 Task: Add the "Search input" component in the site builder.
Action: Mouse moved to (1082, 79)
Screenshot: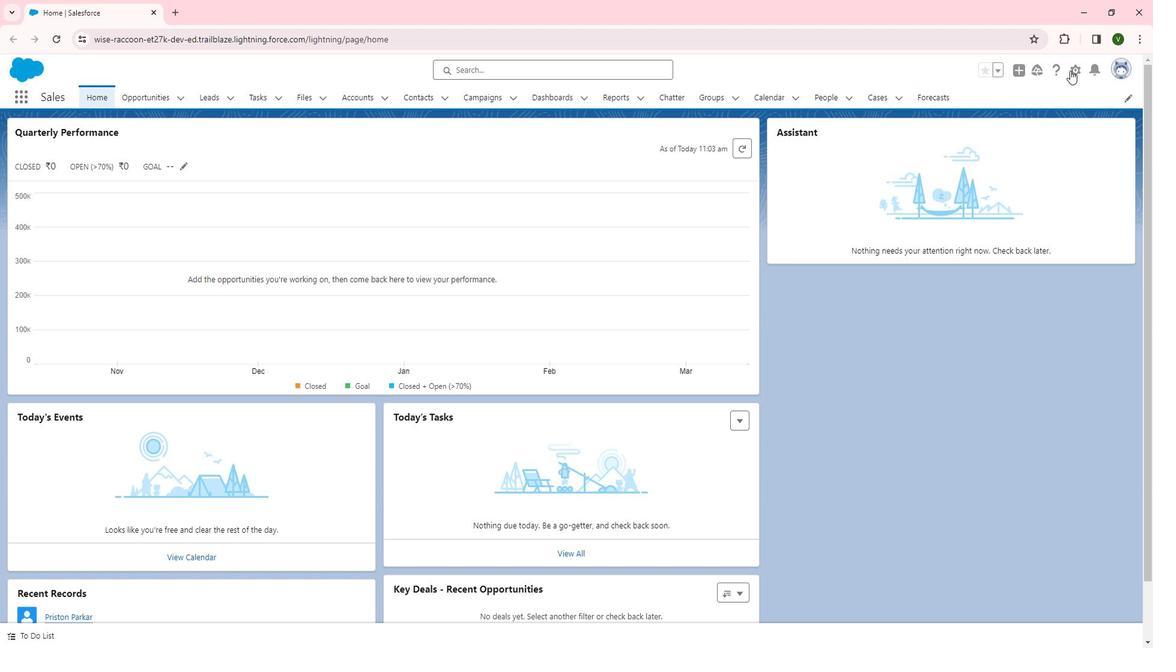 
Action: Mouse pressed left at (1082, 79)
Screenshot: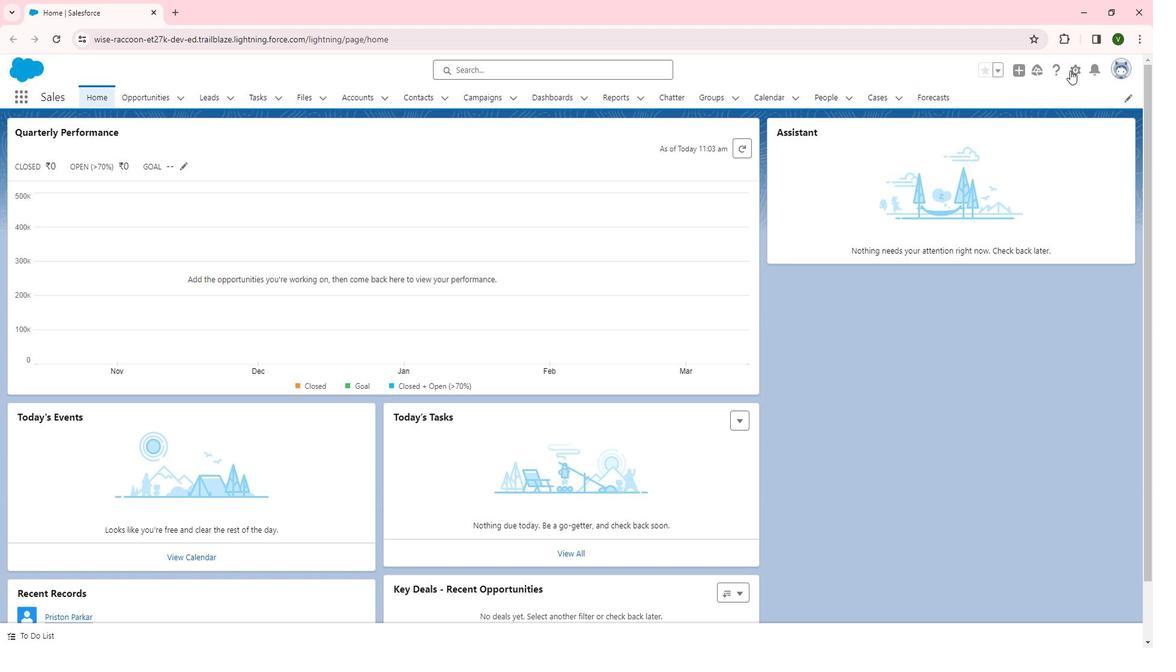 
Action: Mouse moved to (1053, 113)
Screenshot: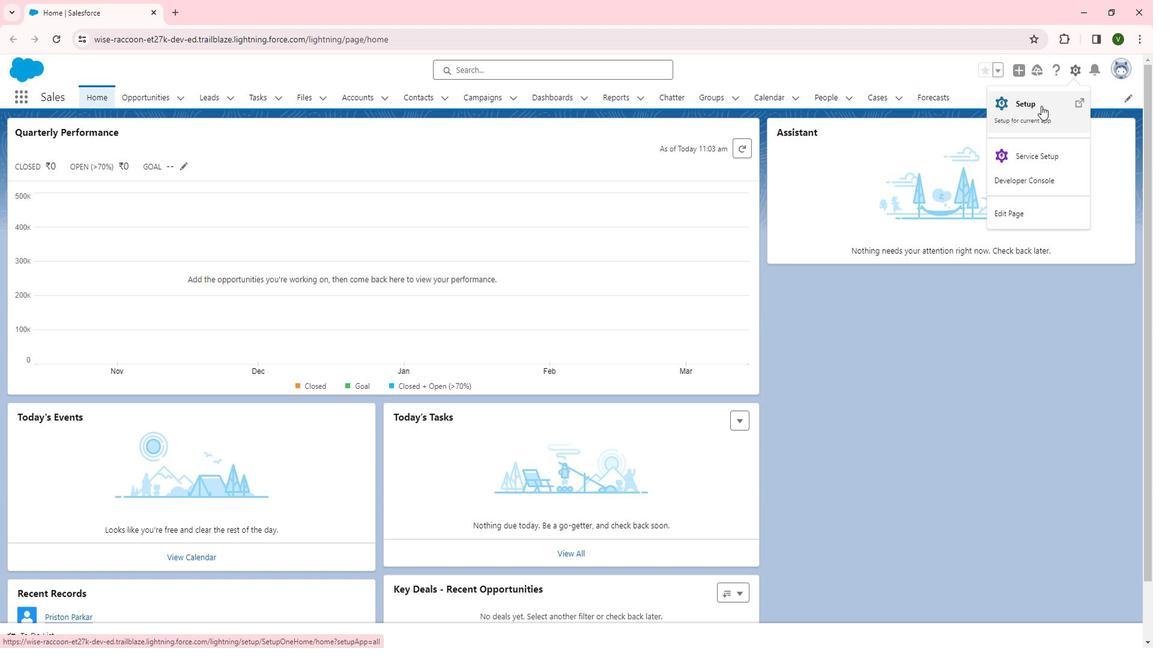 
Action: Mouse pressed left at (1053, 113)
Screenshot: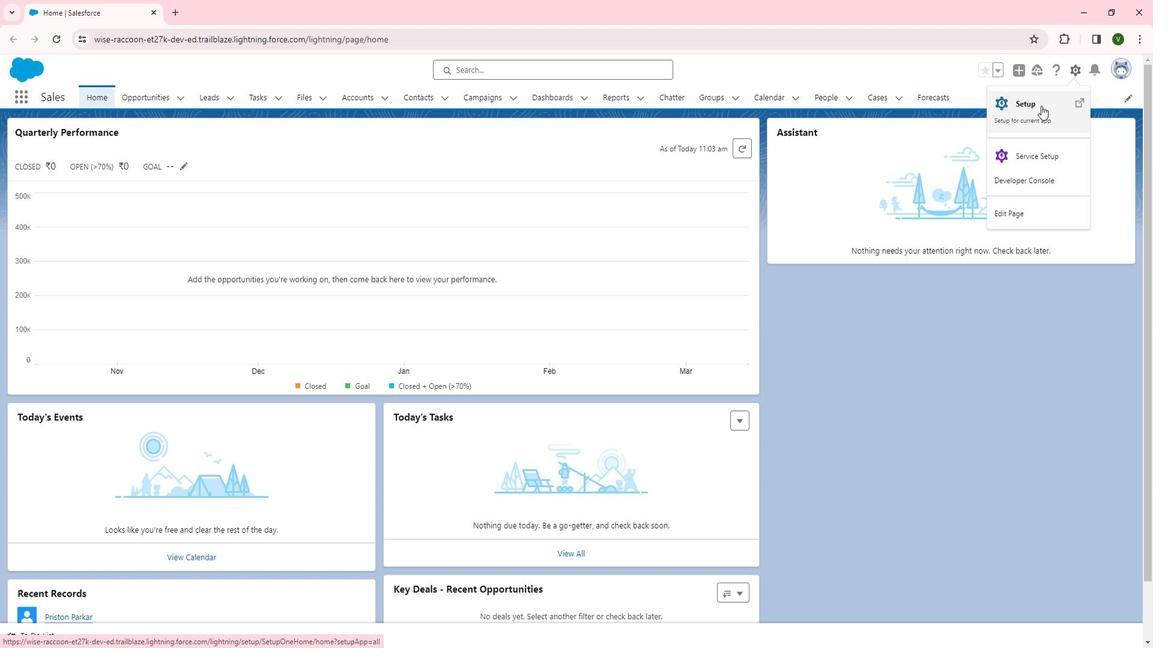 
Action: Mouse moved to (37, 465)
Screenshot: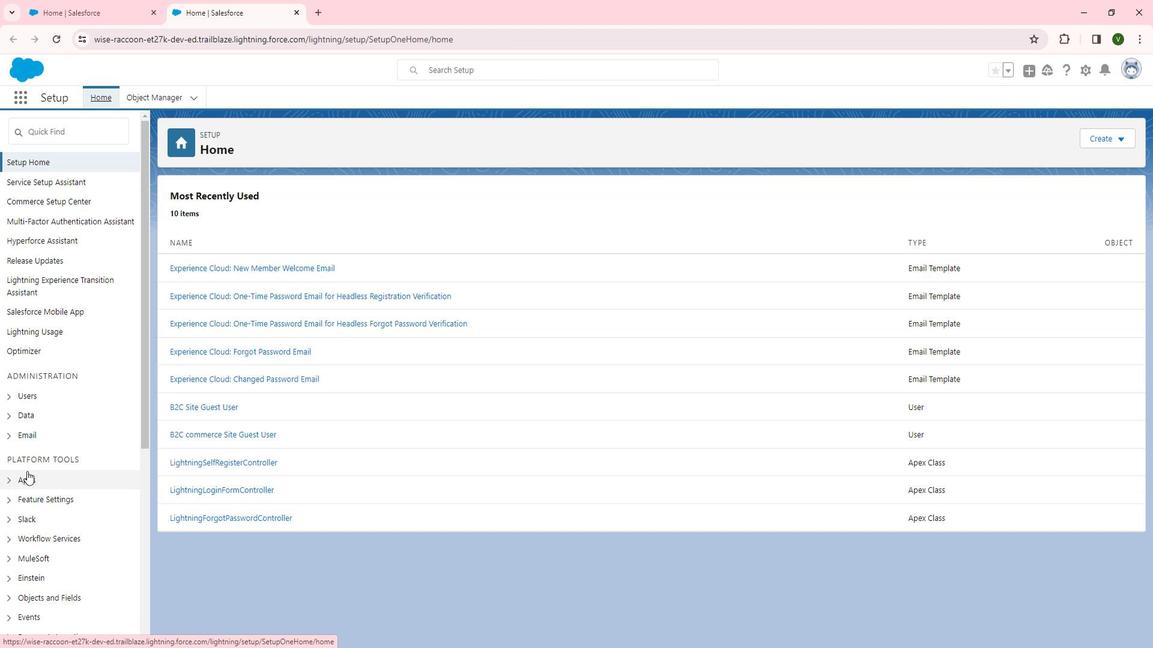 
Action: Mouse scrolled (37, 465) with delta (0, 0)
Screenshot: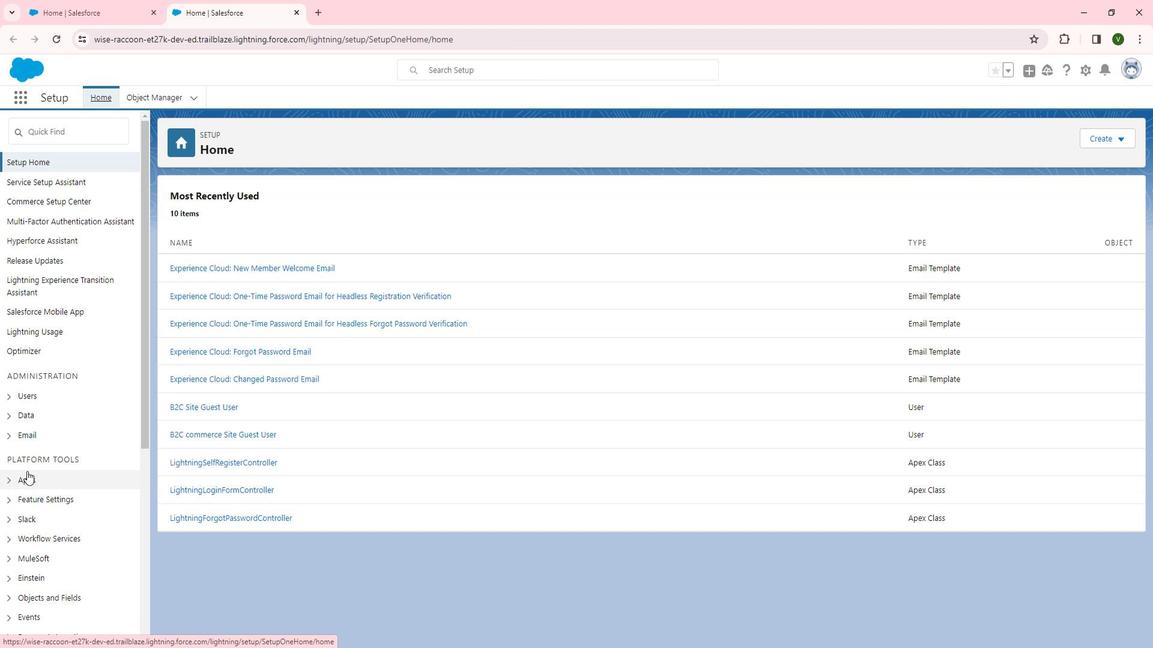 
Action: Mouse moved to (39, 465)
Screenshot: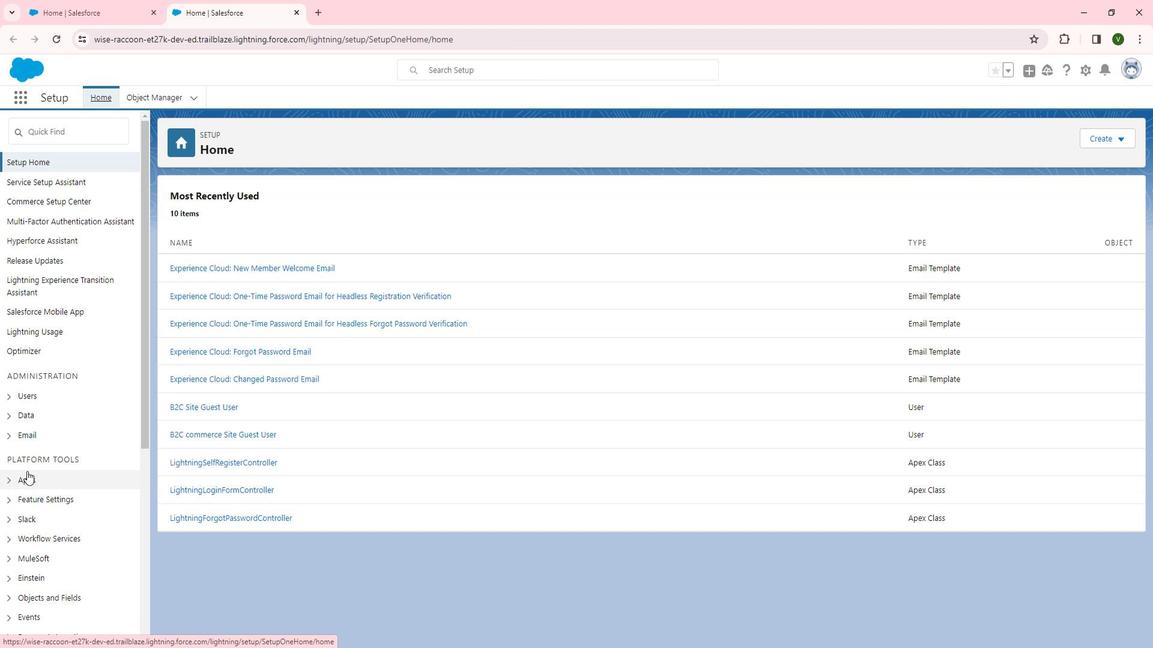 
Action: Mouse scrolled (39, 465) with delta (0, 0)
Screenshot: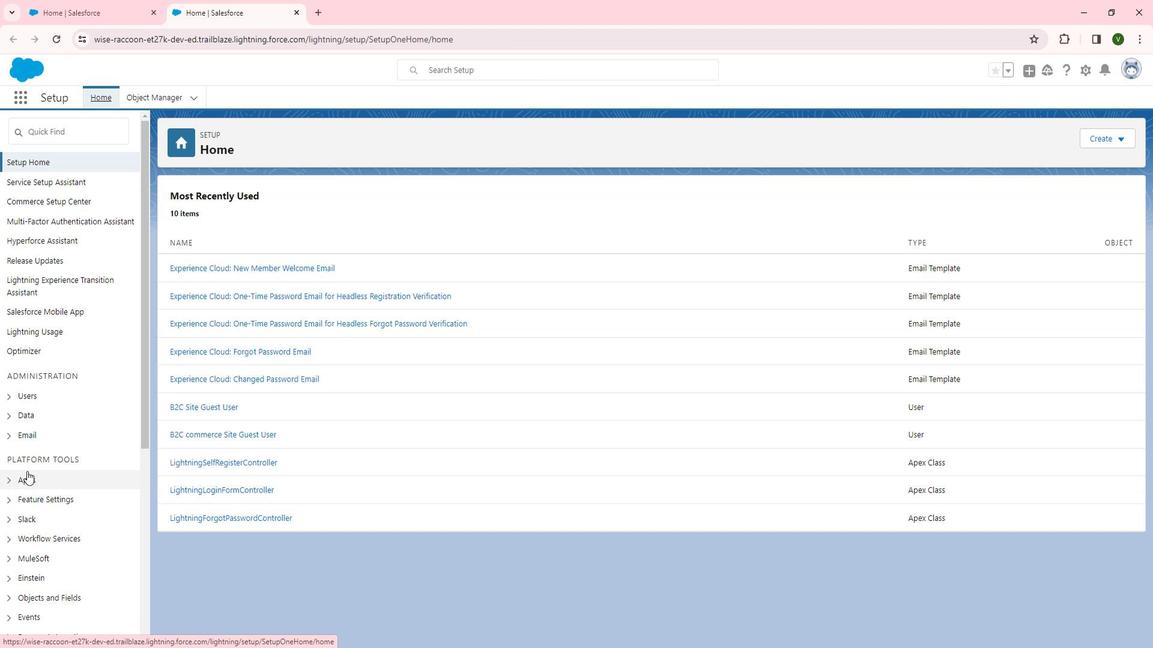 
Action: Mouse moved to (40, 465)
Screenshot: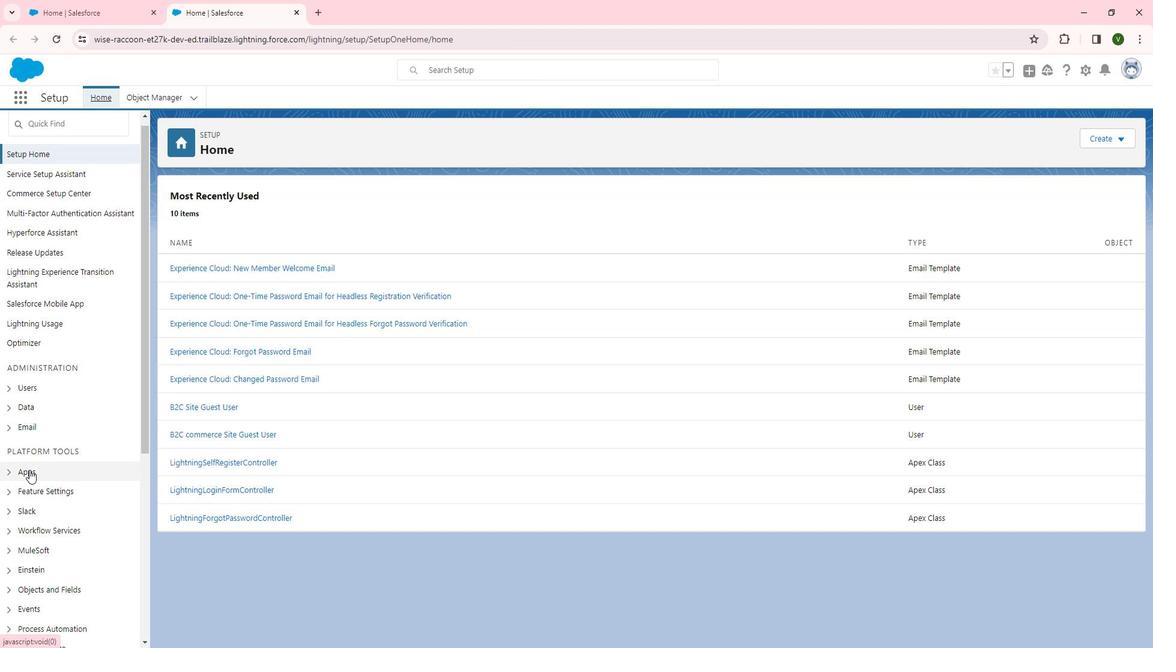 
Action: Mouse scrolled (40, 464) with delta (0, 0)
Screenshot: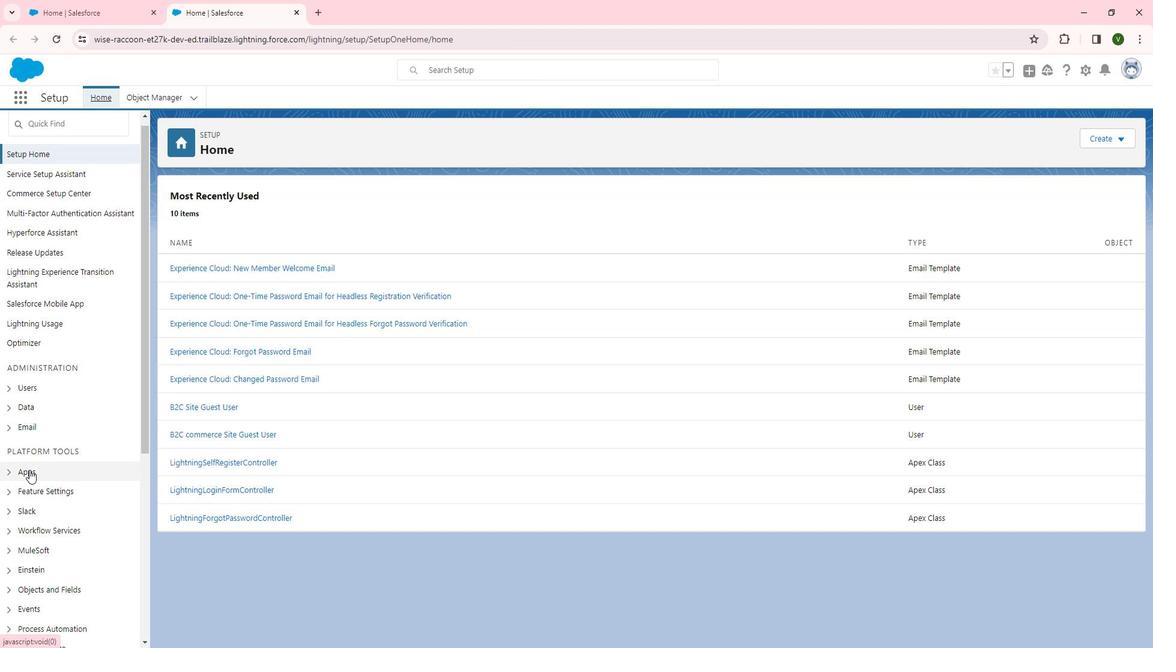 
Action: Mouse moved to (58, 311)
Screenshot: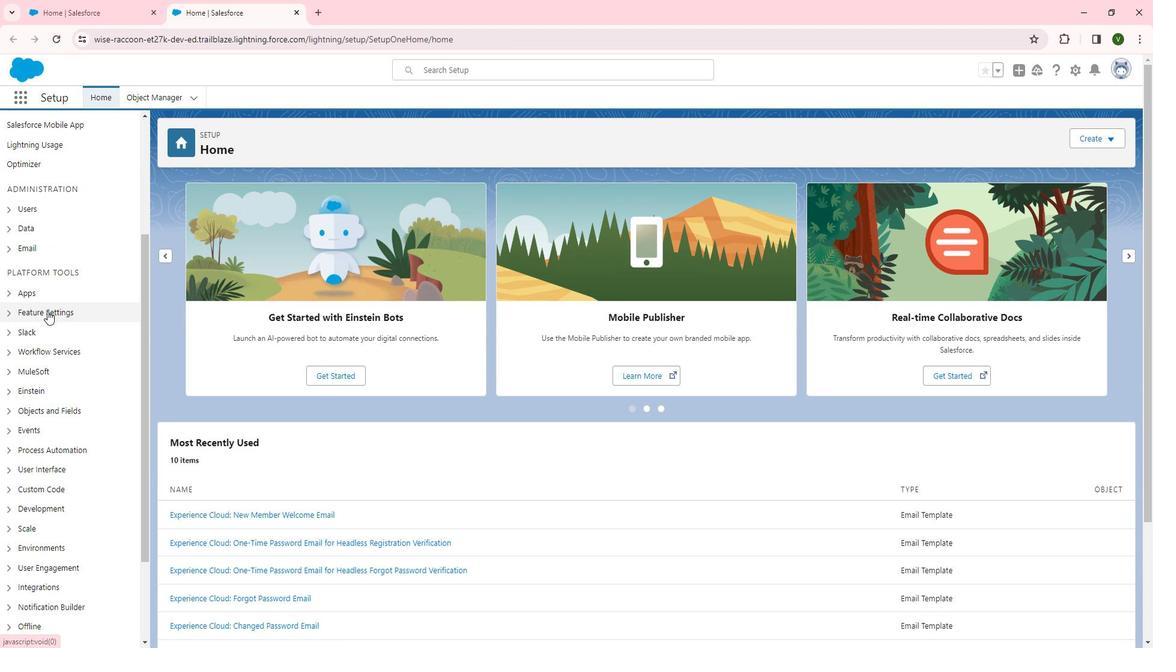 
Action: Mouse pressed left at (58, 311)
Screenshot: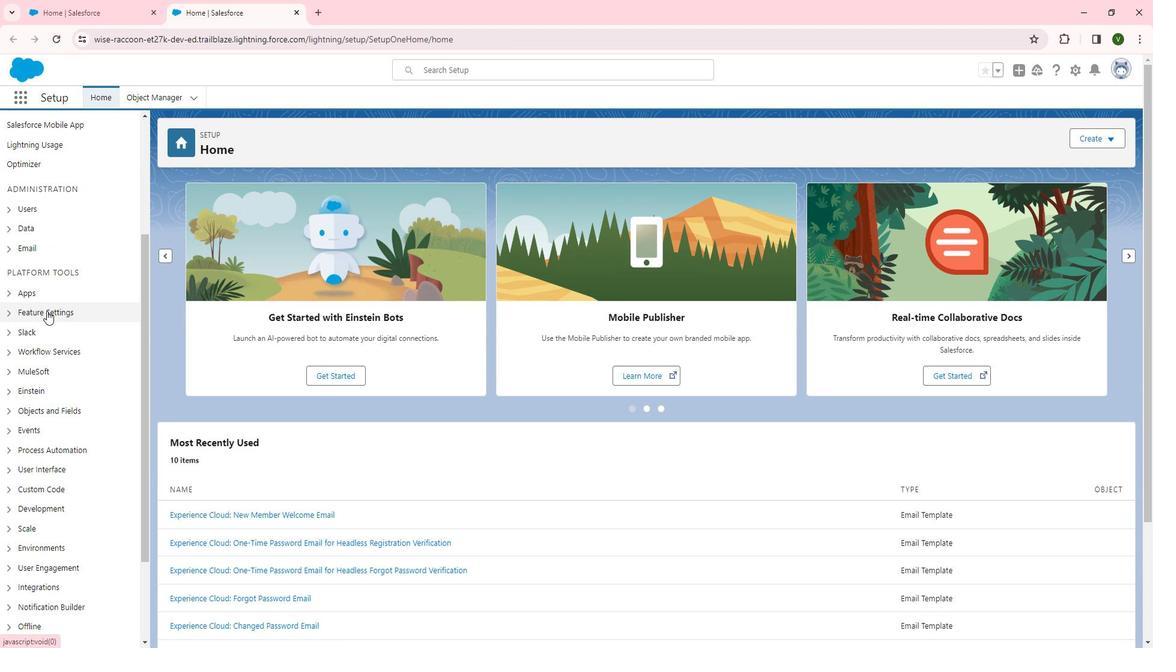 
Action: Mouse moved to (72, 433)
Screenshot: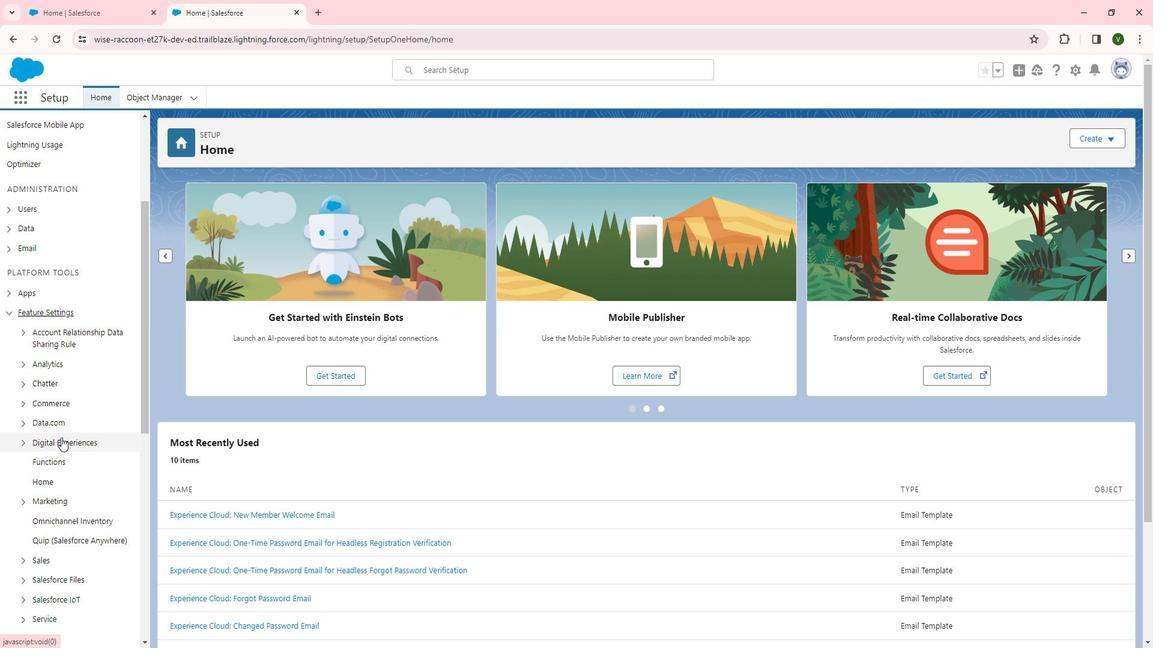 
Action: Mouse pressed left at (72, 433)
Screenshot: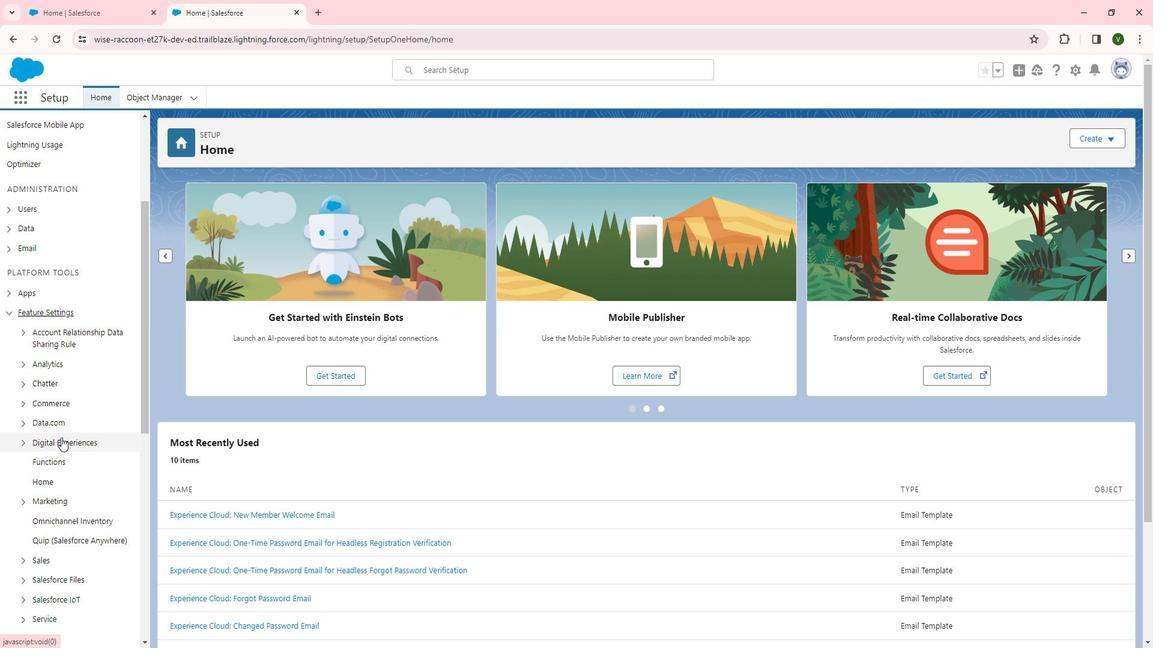 
Action: Mouse scrolled (72, 432) with delta (0, 0)
Screenshot: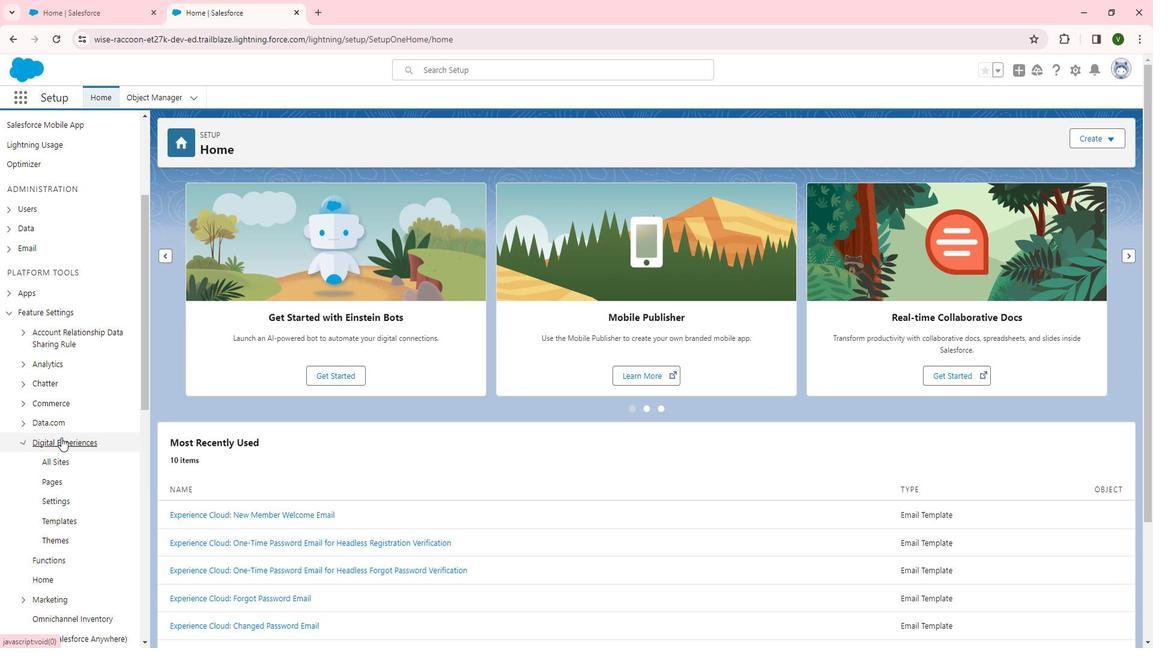 
Action: Mouse scrolled (72, 432) with delta (0, 0)
Screenshot: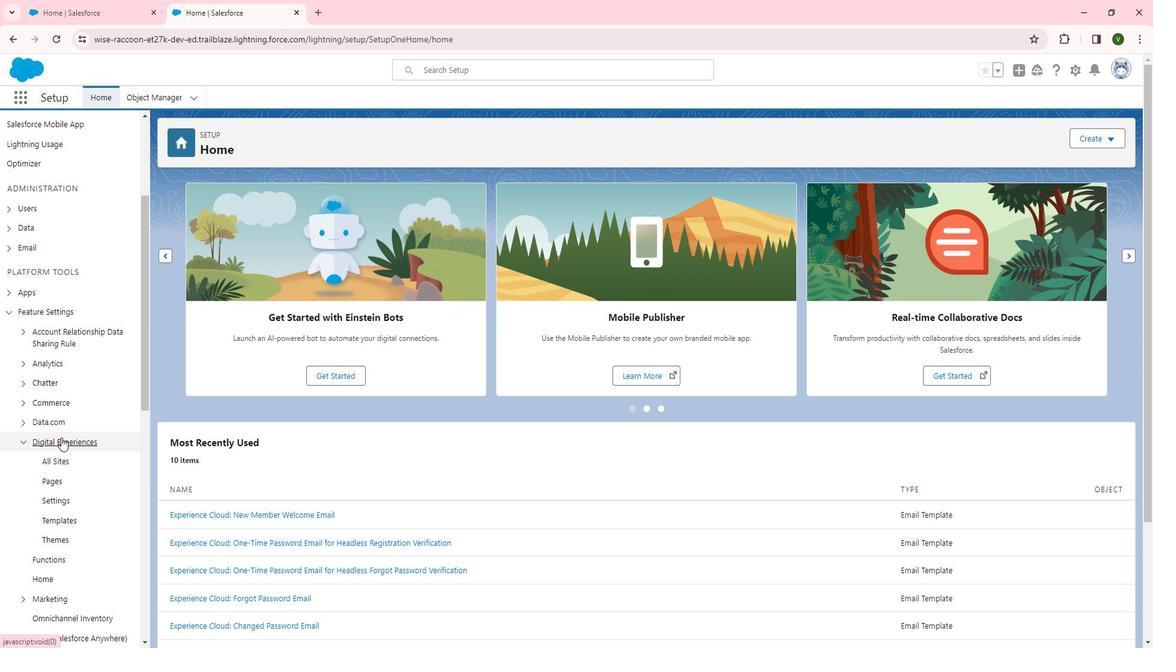 
Action: Mouse scrolled (72, 432) with delta (0, 0)
Screenshot: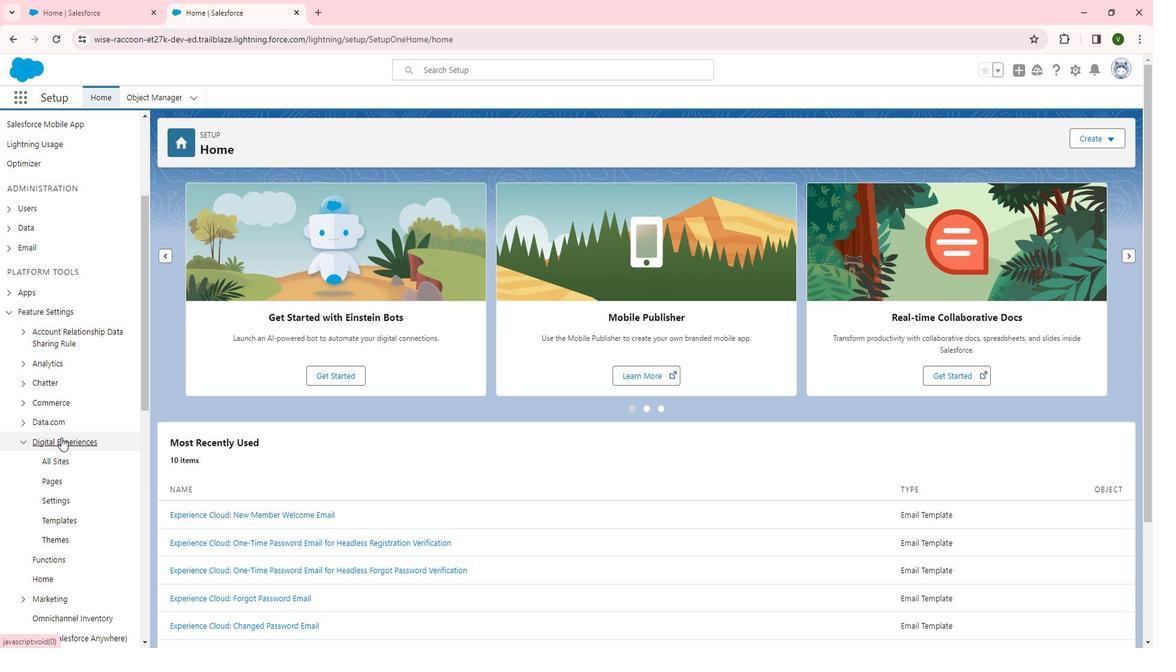 
Action: Mouse moved to (64, 276)
Screenshot: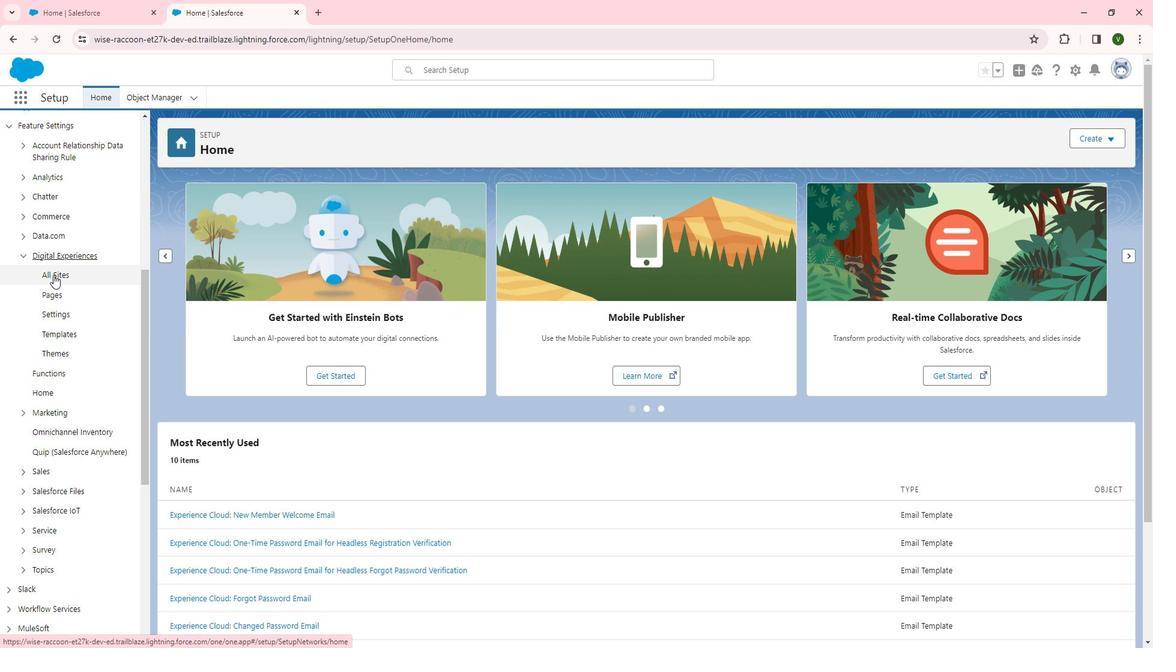 
Action: Mouse pressed left at (64, 276)
Screenshot: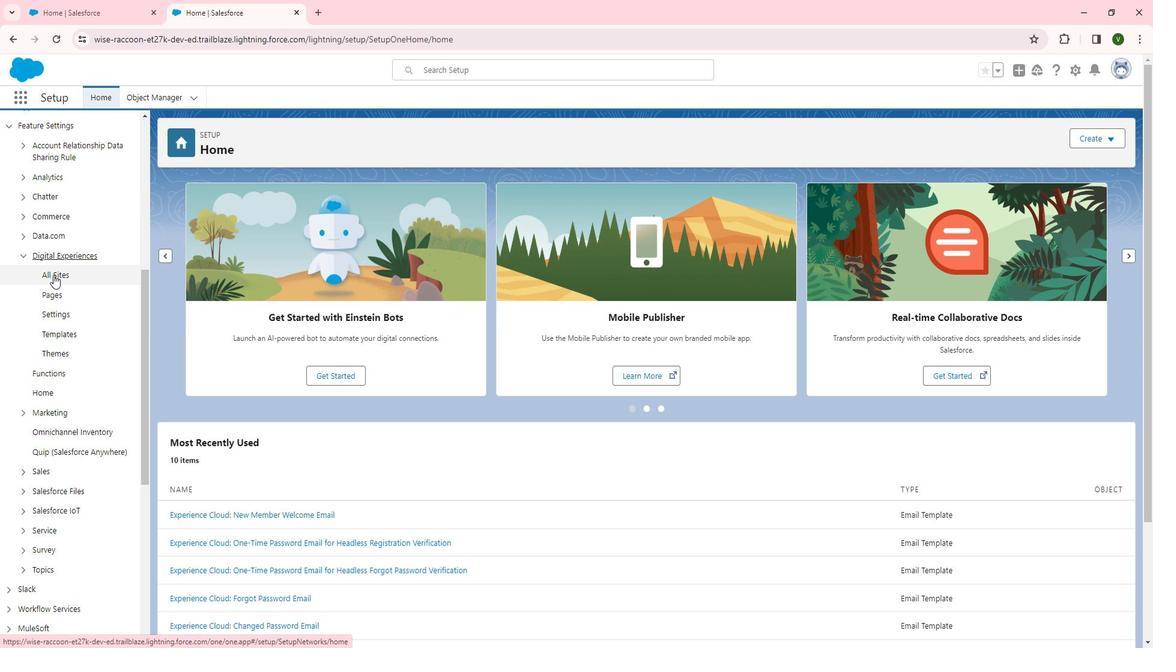 
Action: Mouse moved to (206, 306)
Screenshot: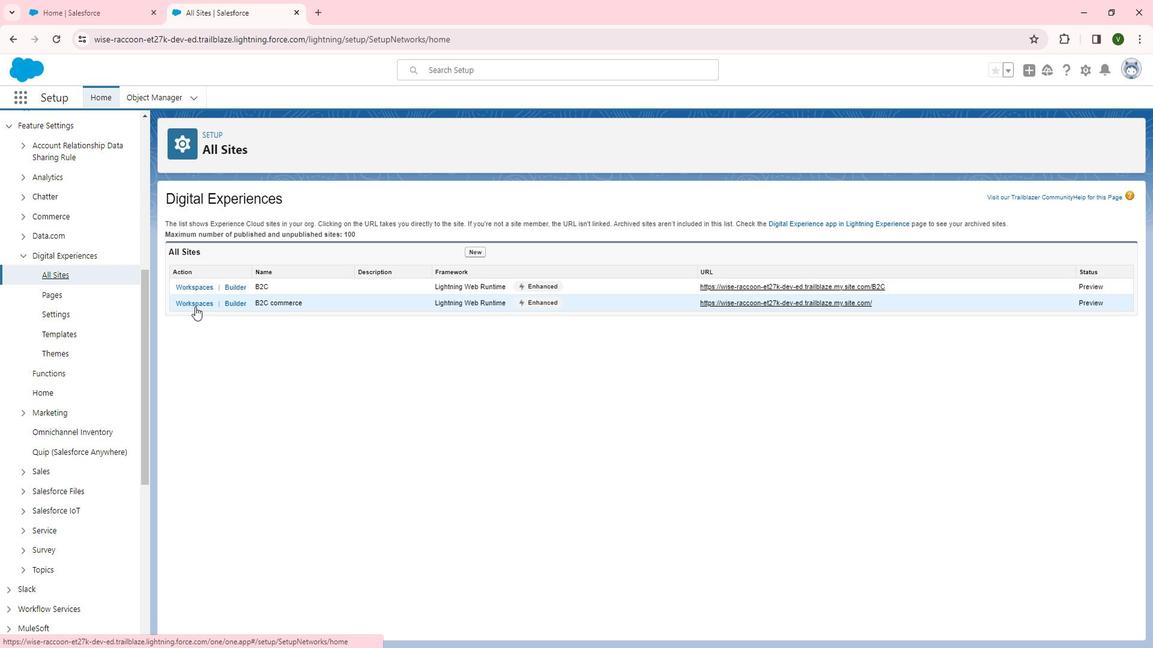 
Action: Mouse pressed left at (206, 306)
Screenshot: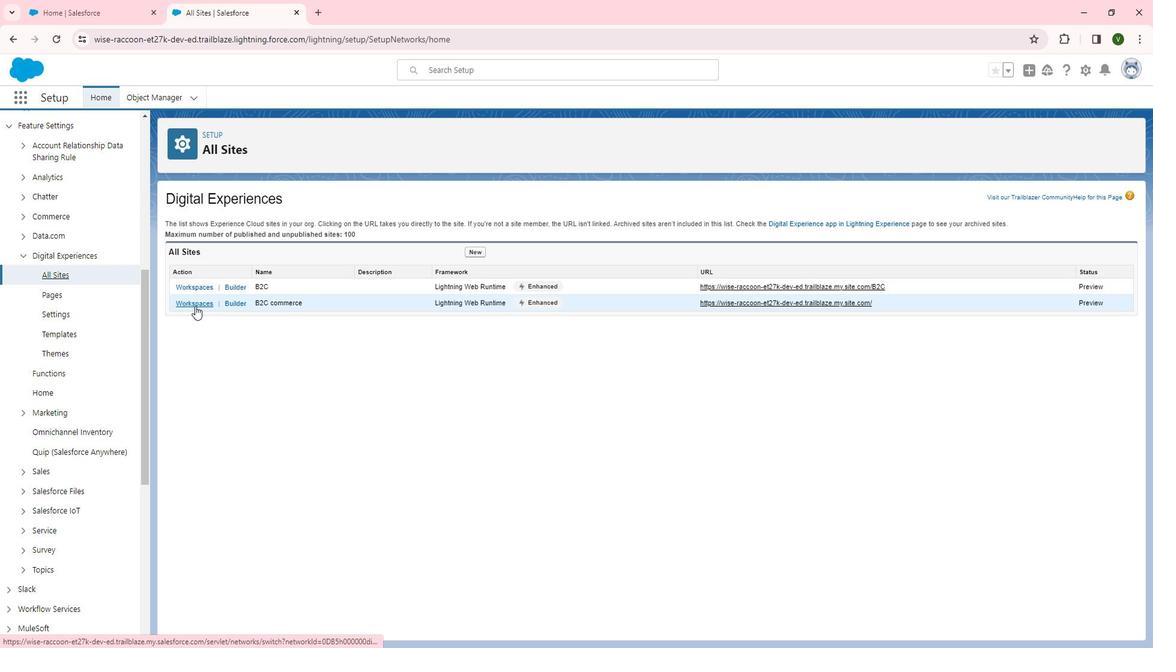 
Action: Mouse moved to (178, 301)
Screenshot: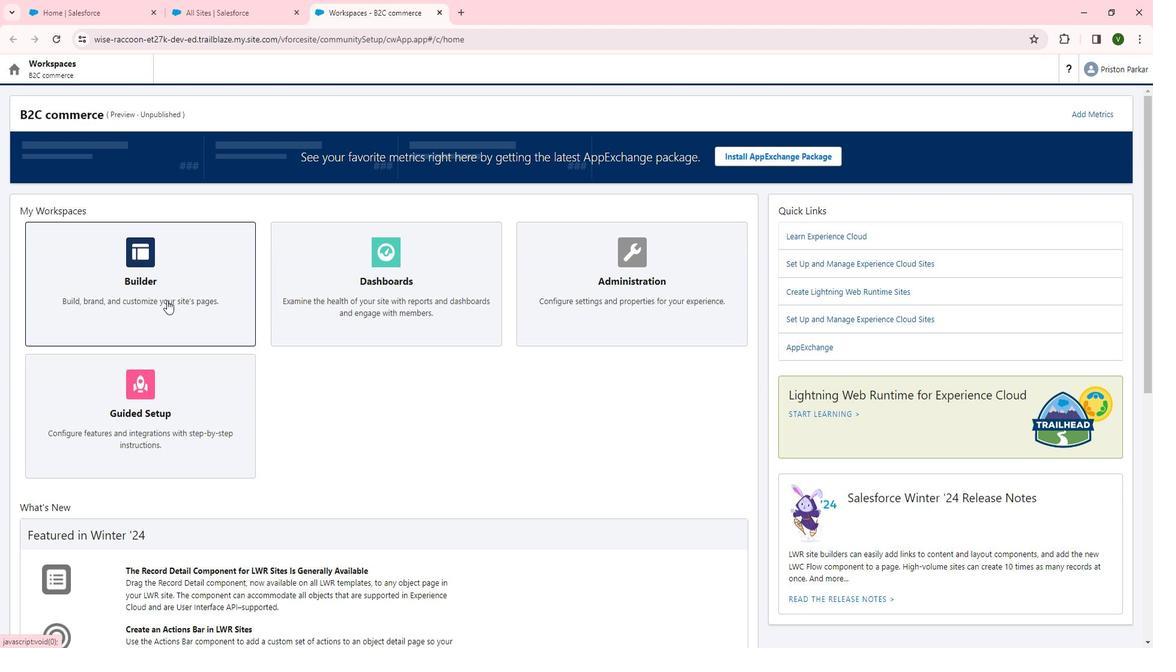 
Action: Mouse pressed left at (178, 301)
Screenshot: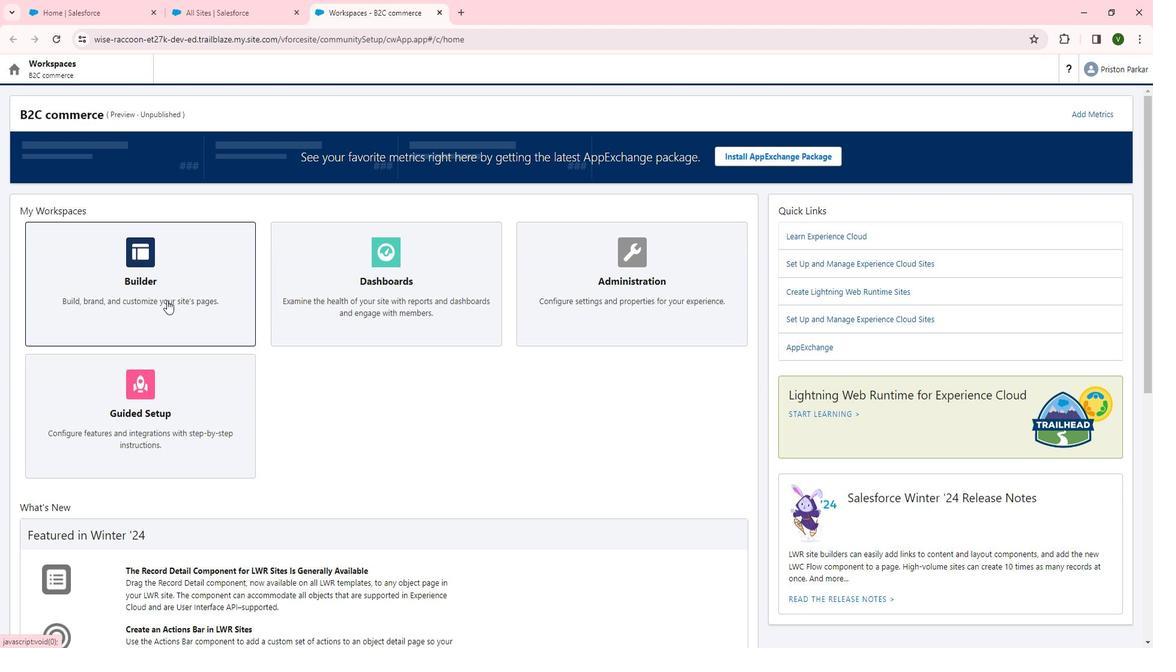 
Action: Mouse moved to (38, 125)
Screenshot: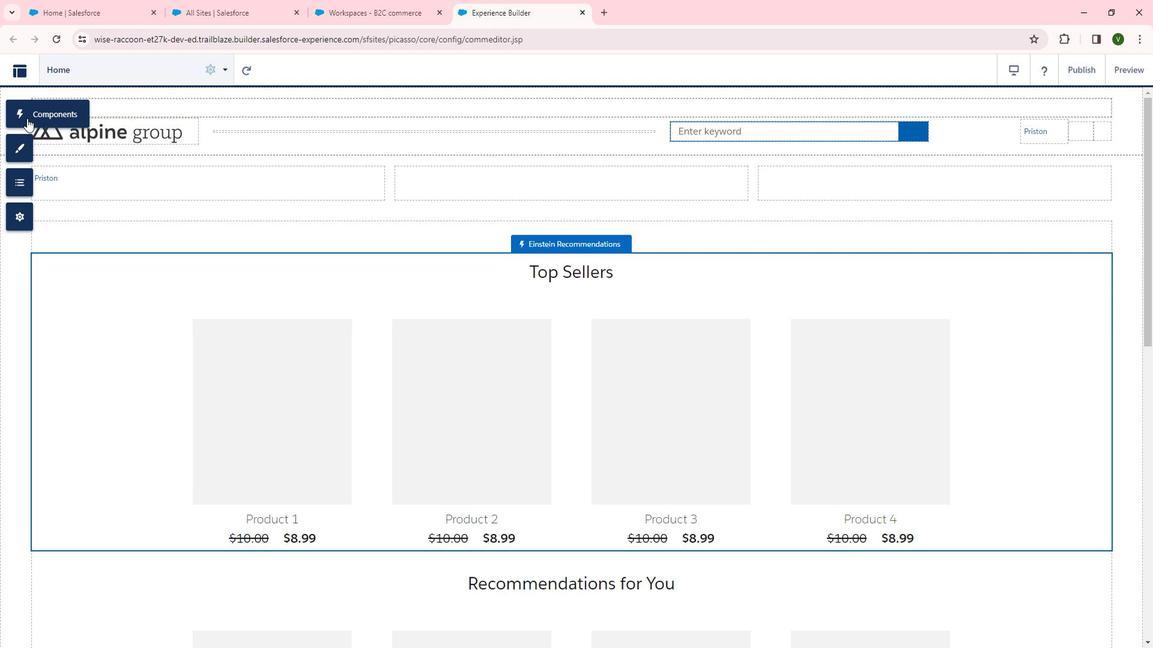 
Action: Mouse pressed left at (38, 125)
Screenshot: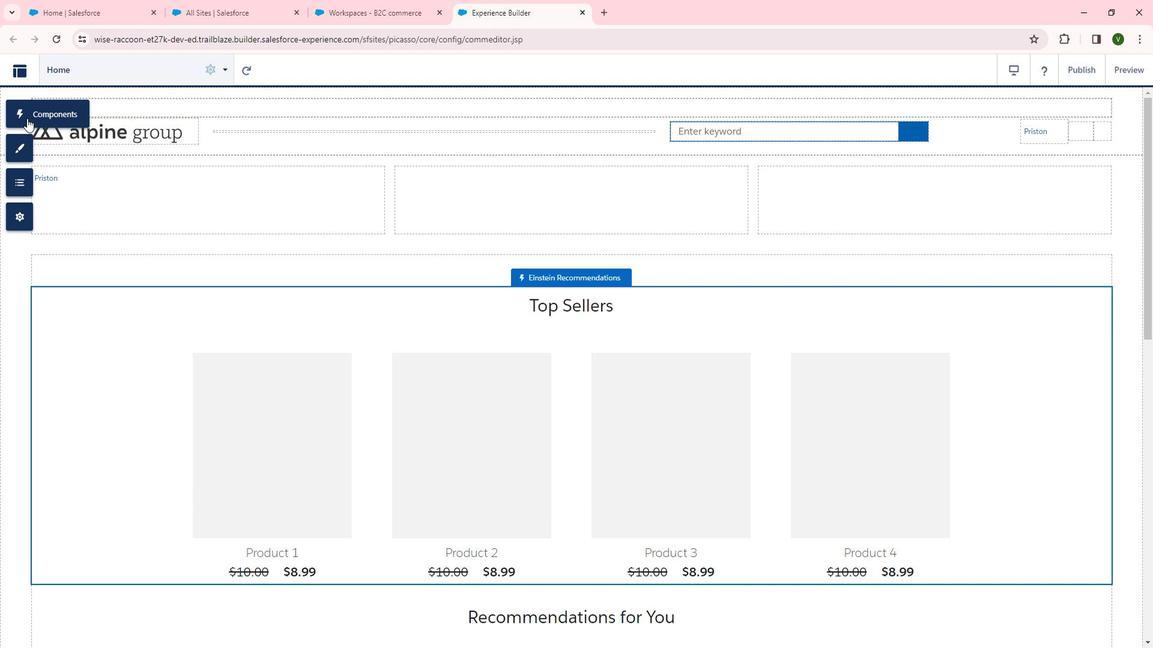 
Action: Mouse moved to (422, 422)
Screenshot: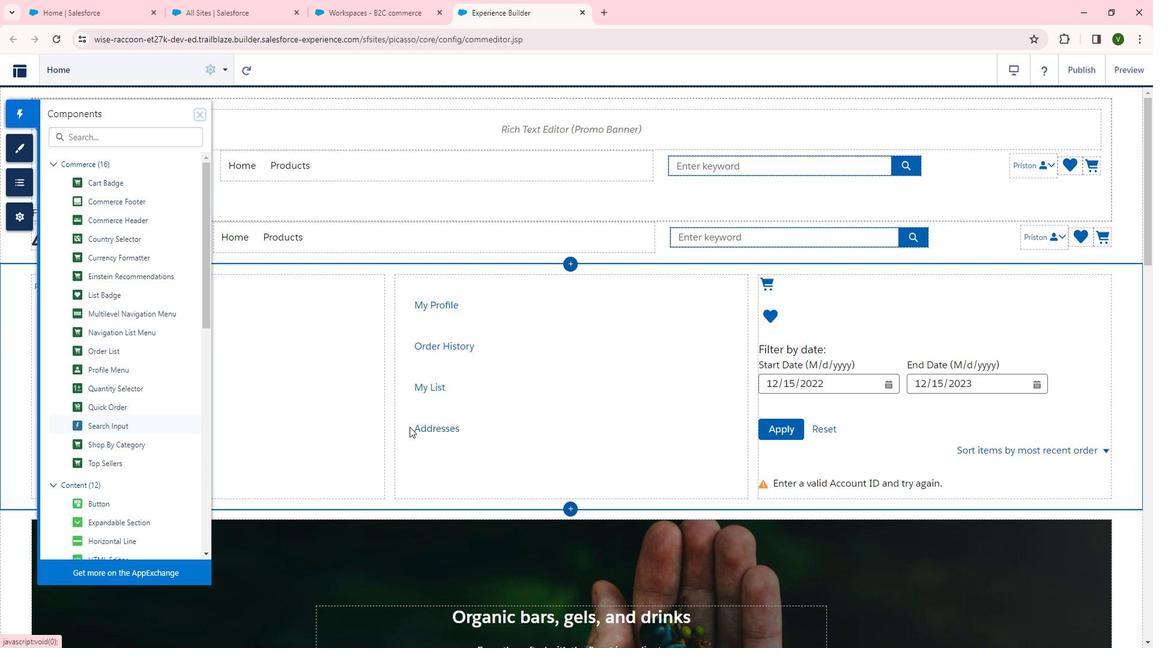 
Action: Mouse scrolled (422, 421) with delta (0, 0)
Screenshot: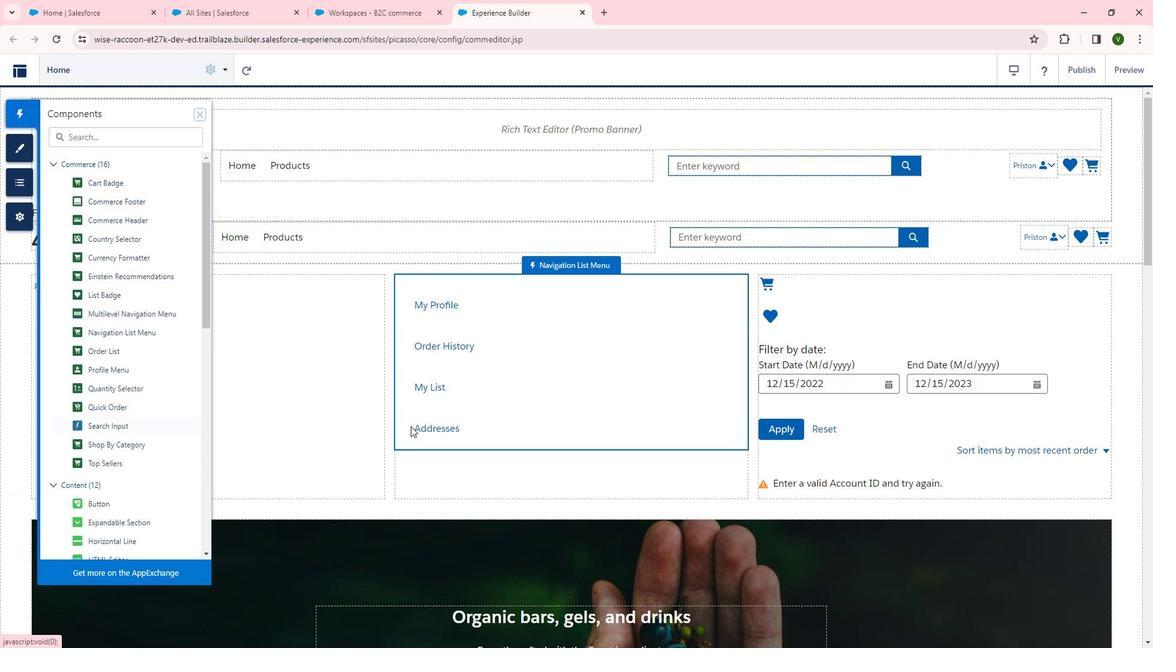 
Action: Mouse scrolled (422, 421) with delta (0, 0)
Screenshot: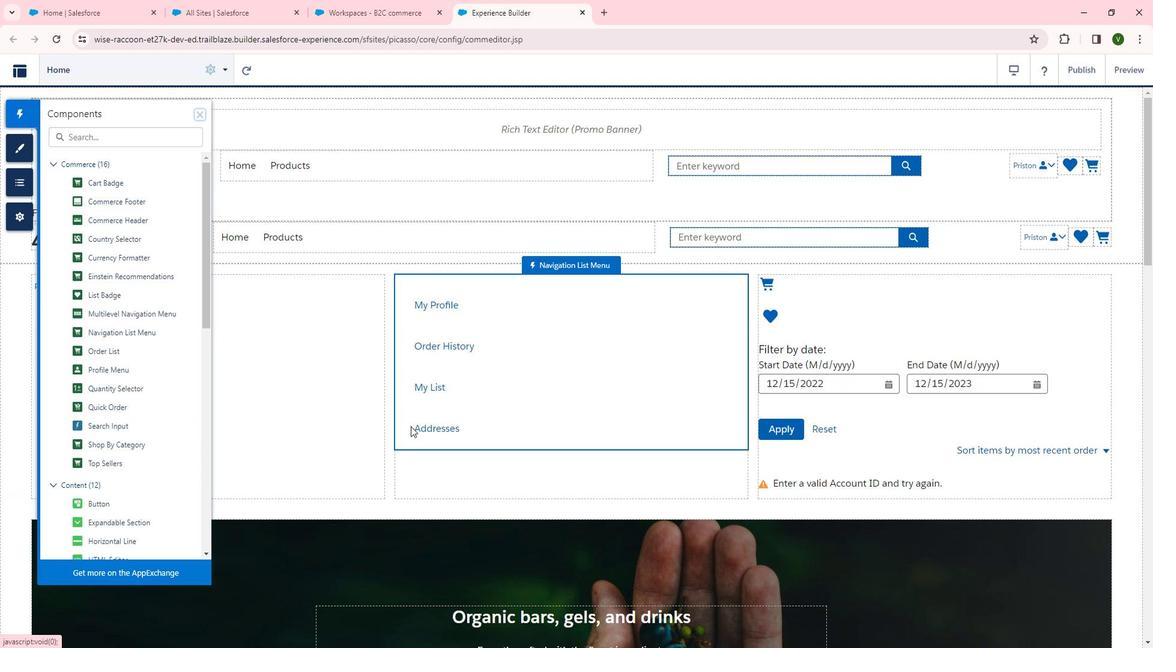 
Action: Mouse scrolled (422, 421) with delta (0, 0)
Screenshot: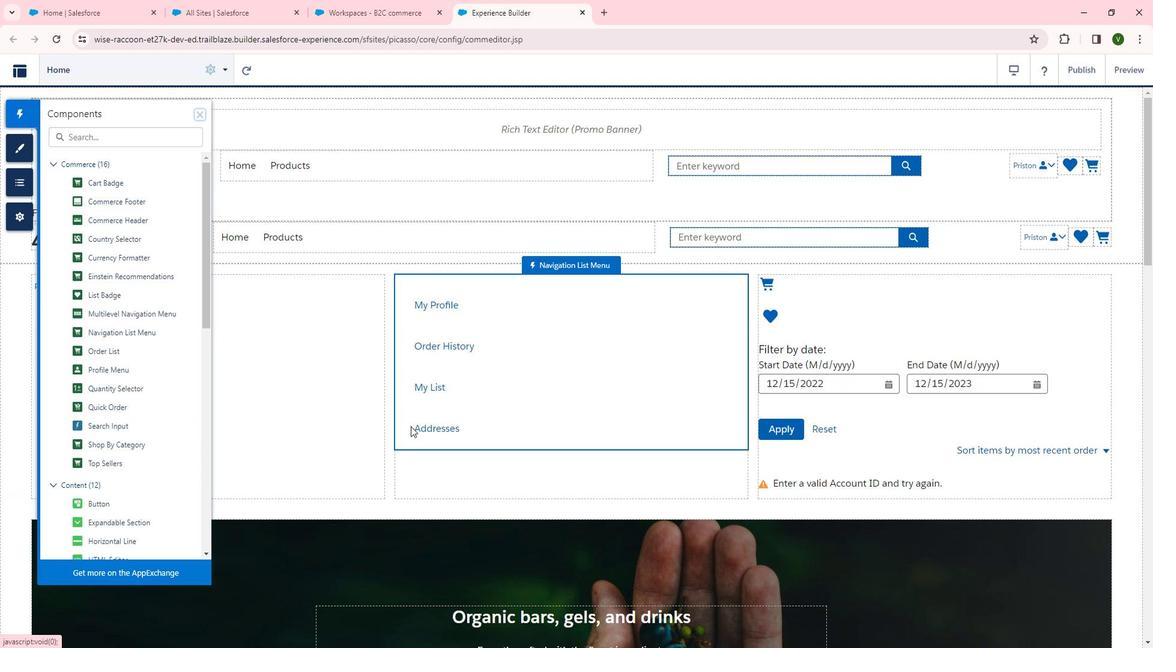 
Action: Mouse scrolled (422, 421) with delta (0, 0)
Screenshot: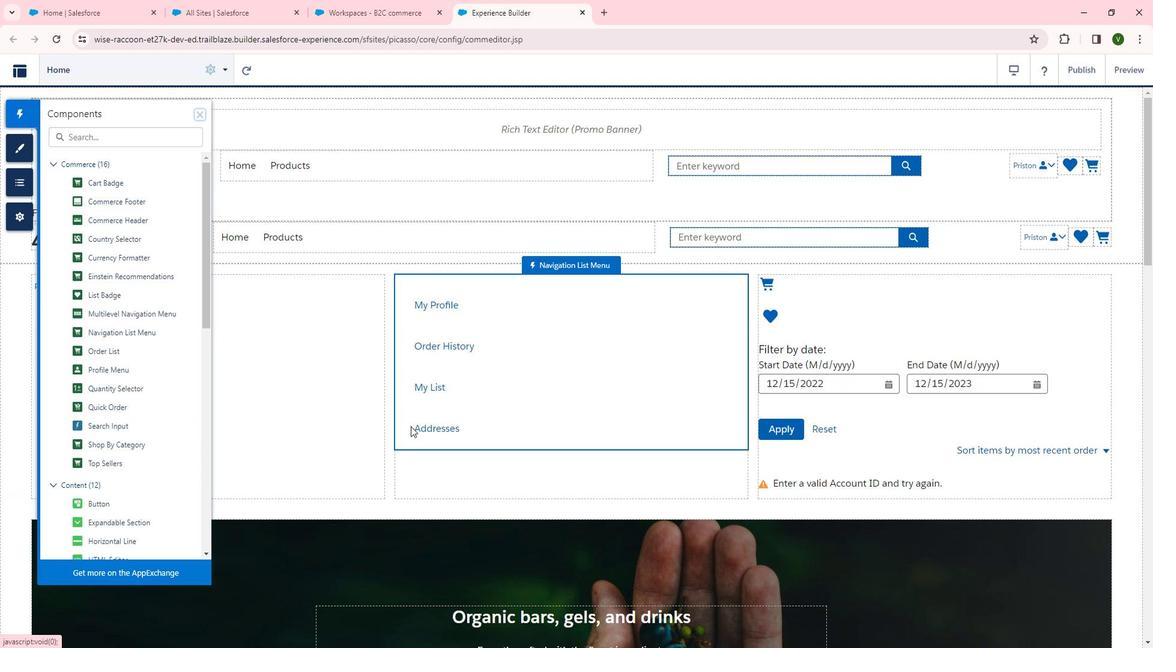 
Action: Mouse scrolled (422, 421) with delta (0, 0)
Screenshot: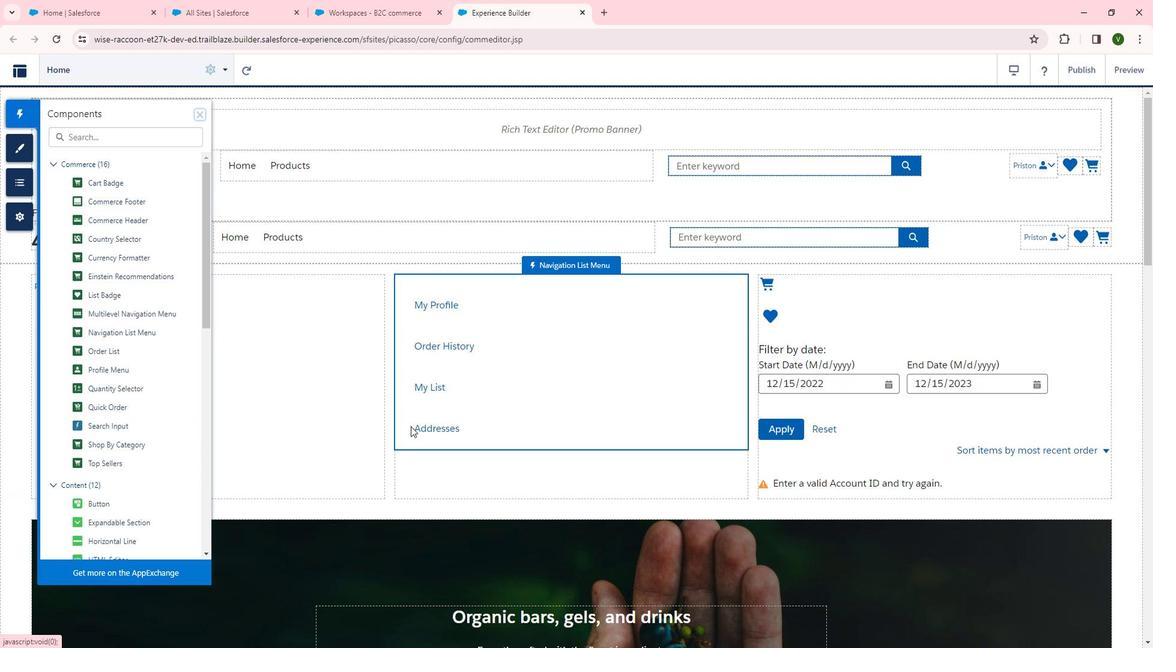 
Action: Mouse scrolled (422, 421) with delta (0, 0)
Screenshot: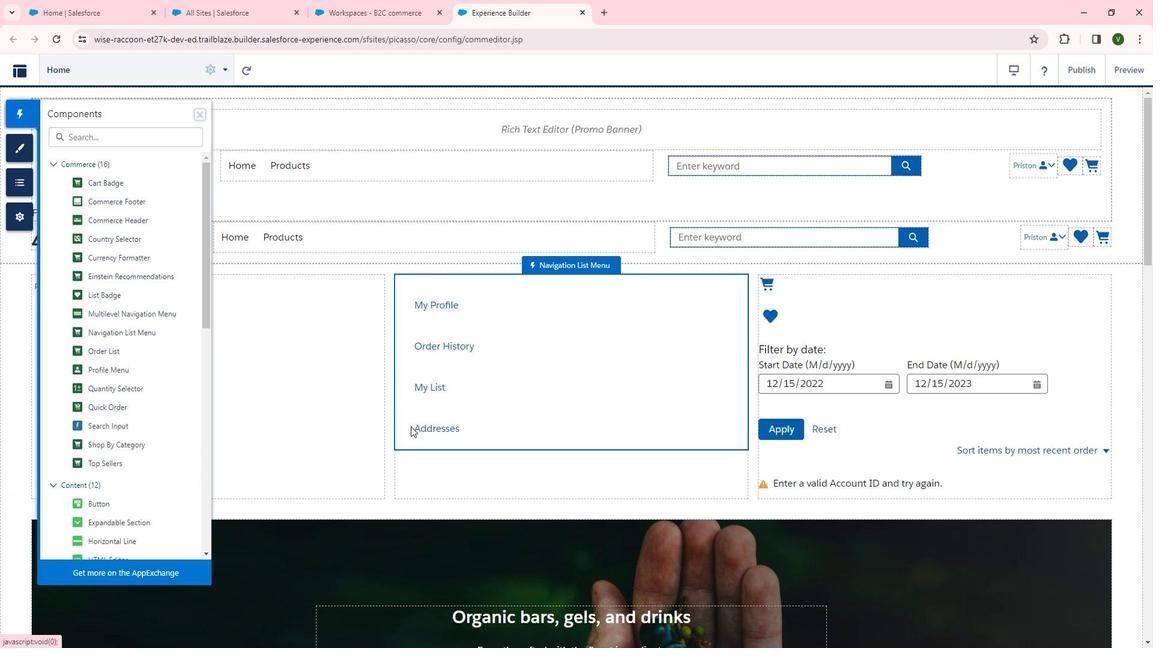 
Action: Mouse moved to (314, 401)
Screenshot: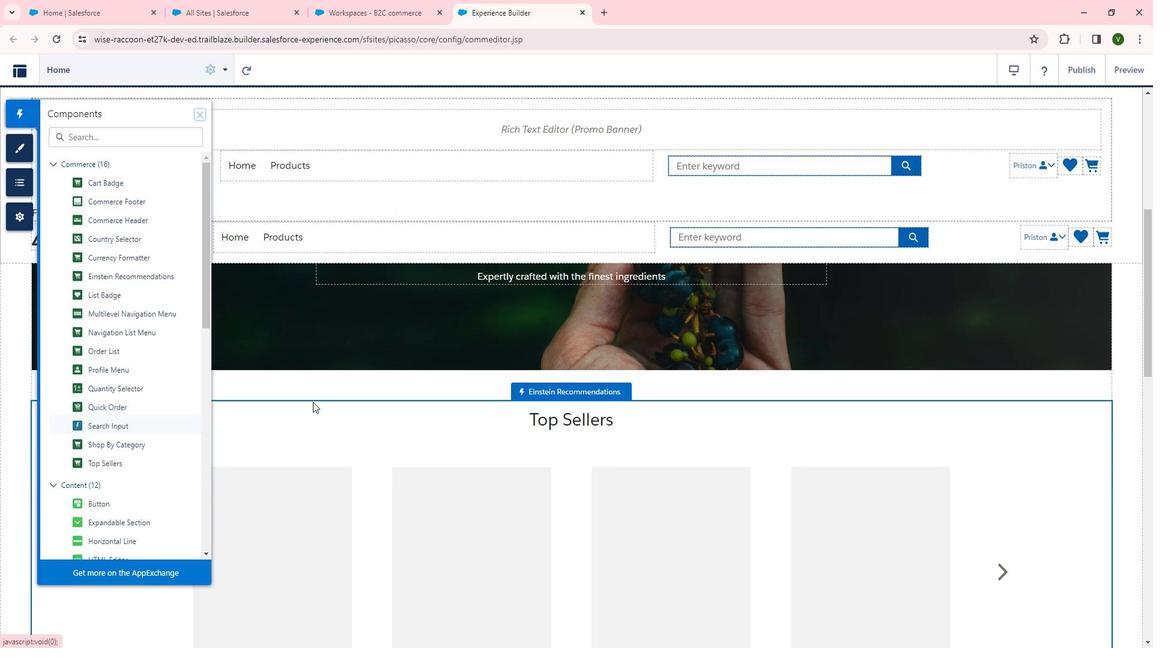 
Action: Mouse scrolled (314, 401) with delta (0, 0)
Screenshot: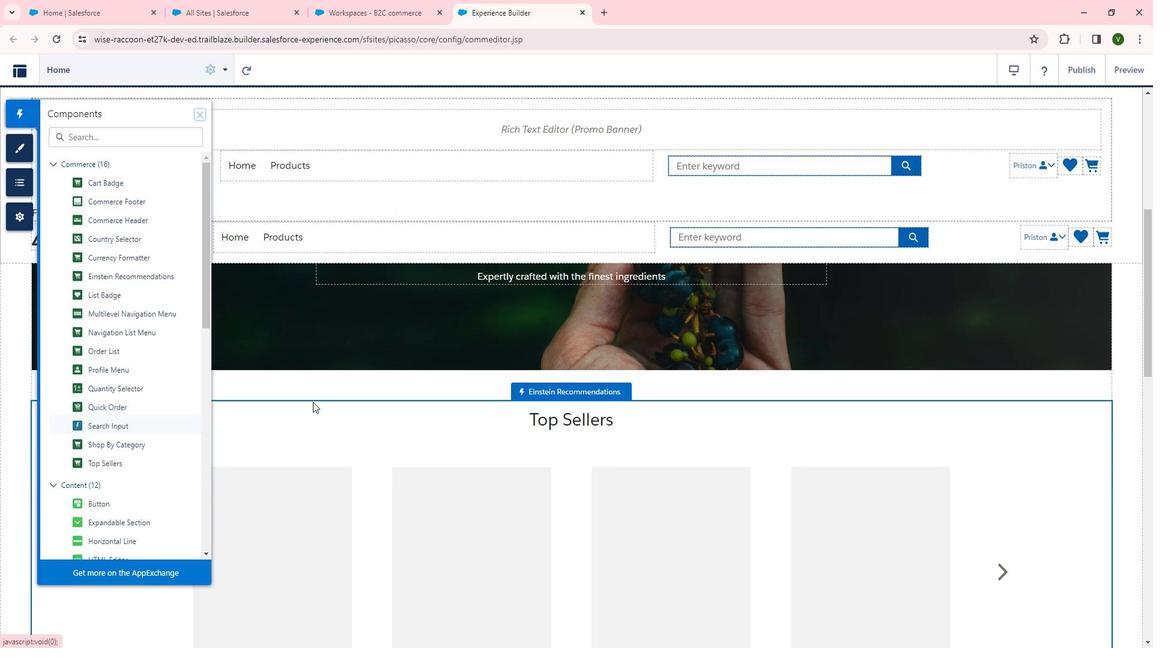 
Action: Mouse moved to (322, 399)
Screenshot: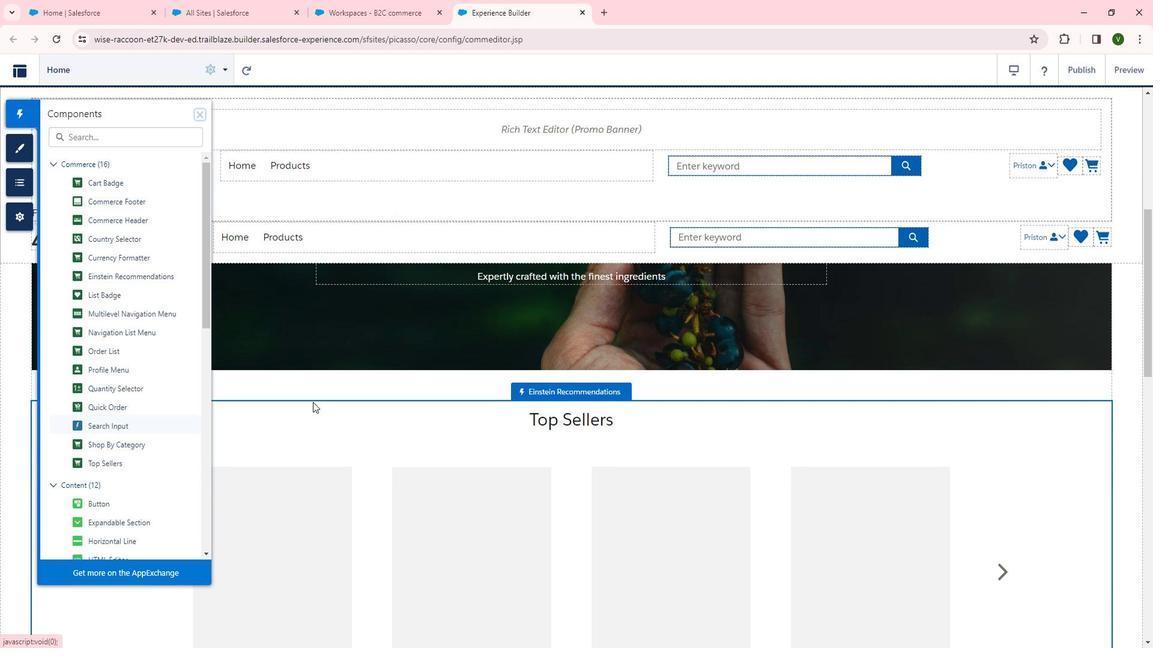 
Action: Mouse scrolled (322, 398) with delta (0, 0)
Screenshot: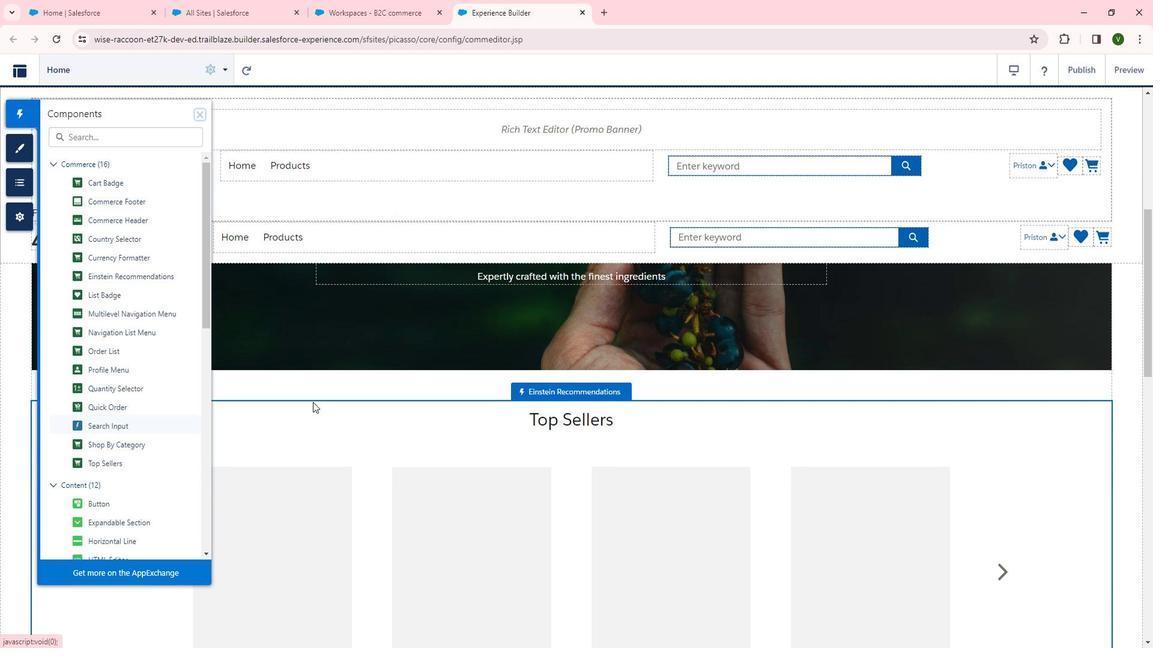 
Action: Mouse moved to (327, 397)
Screenshot: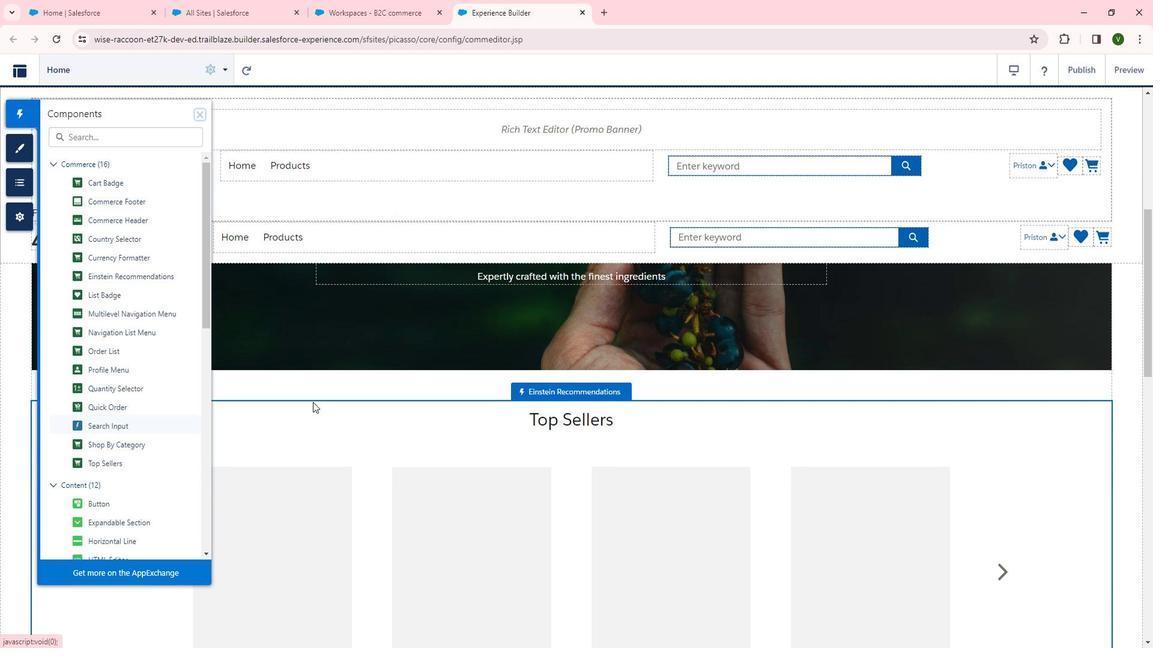 
Action: Mouse scrolled (327, 397) with delta (0, 0)
Screenshot: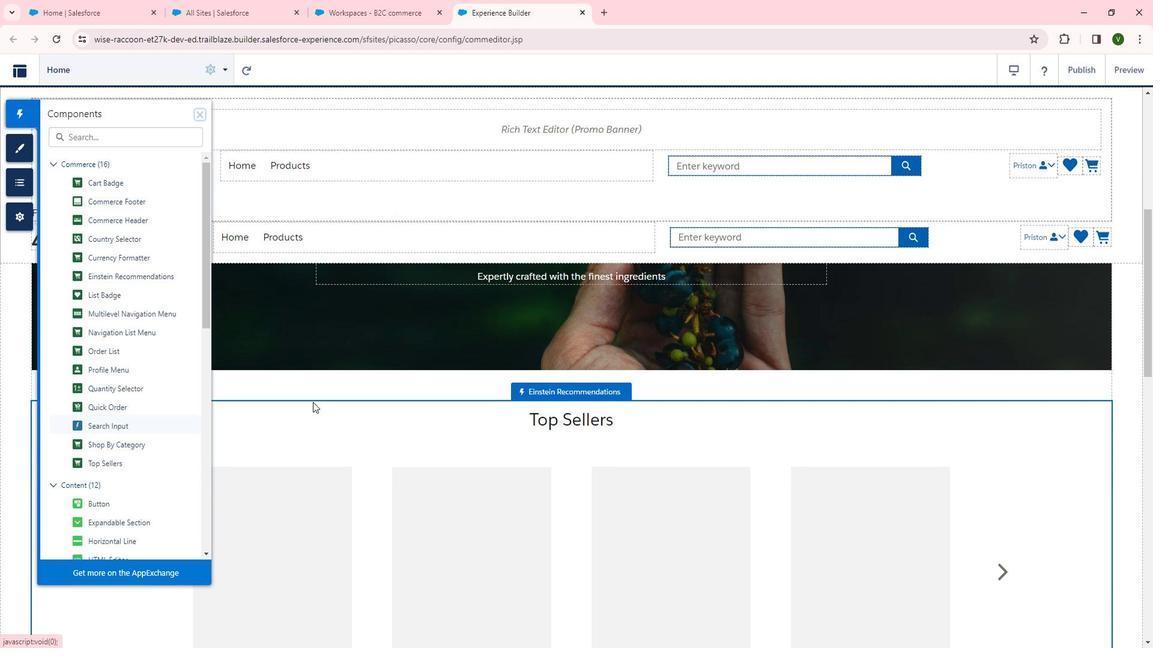 
Action: Mouse moved to (330, 396)
Screenshot: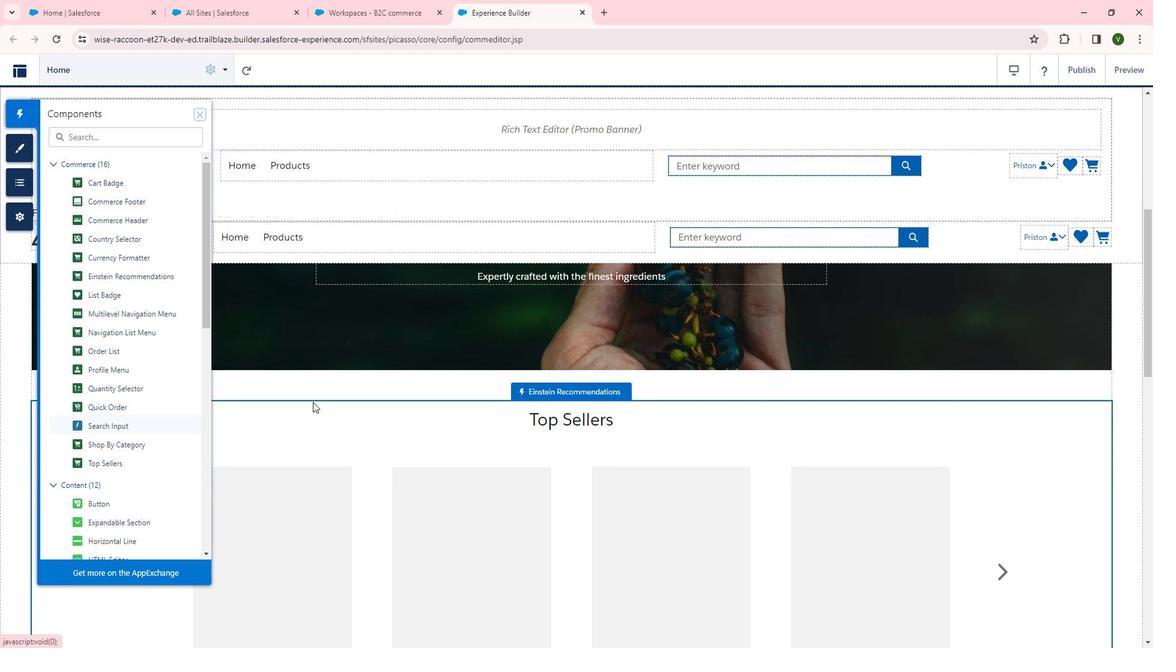 
Action: Mouse scrolled (330, 395) with delta (0, 0)
Screenshot: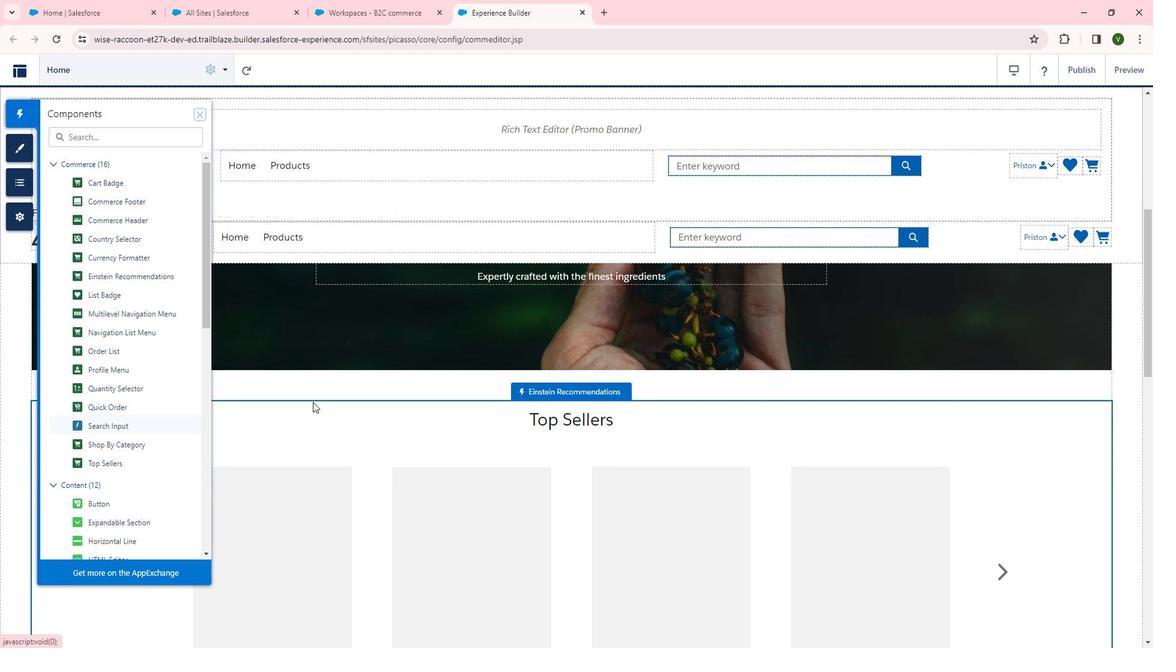 
Action: Mouse scrolled (330, 395) with delta (0, 0)
Screenshot: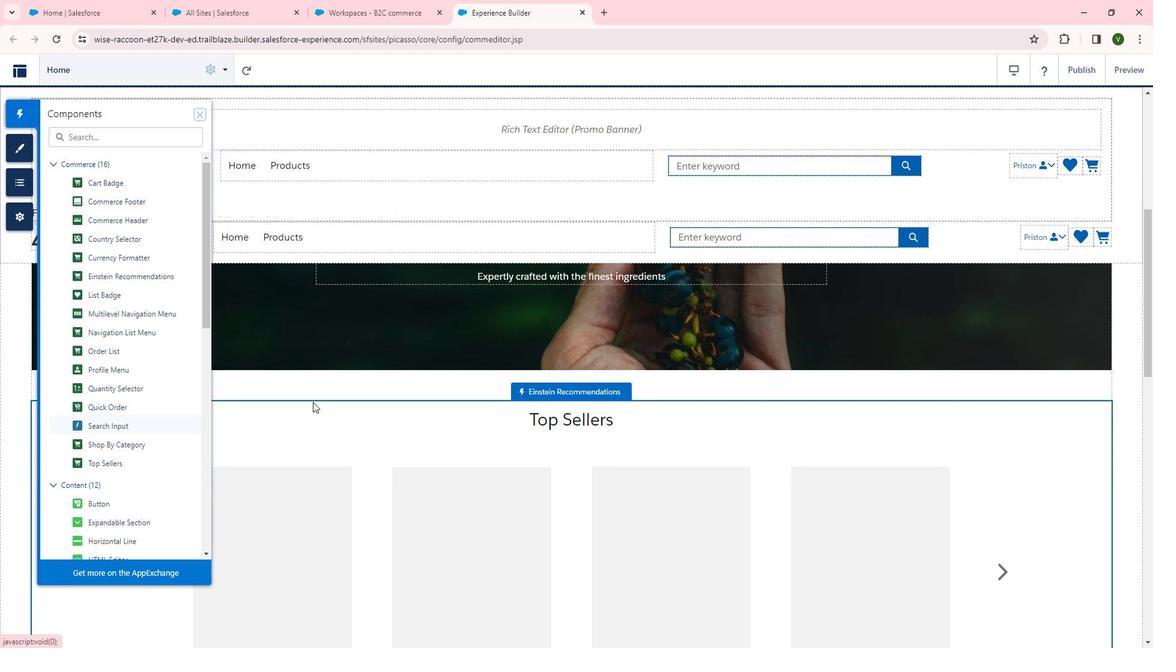 
Action: Mouse scrolled (330, 395) with delta (0, 0)
Screenshot: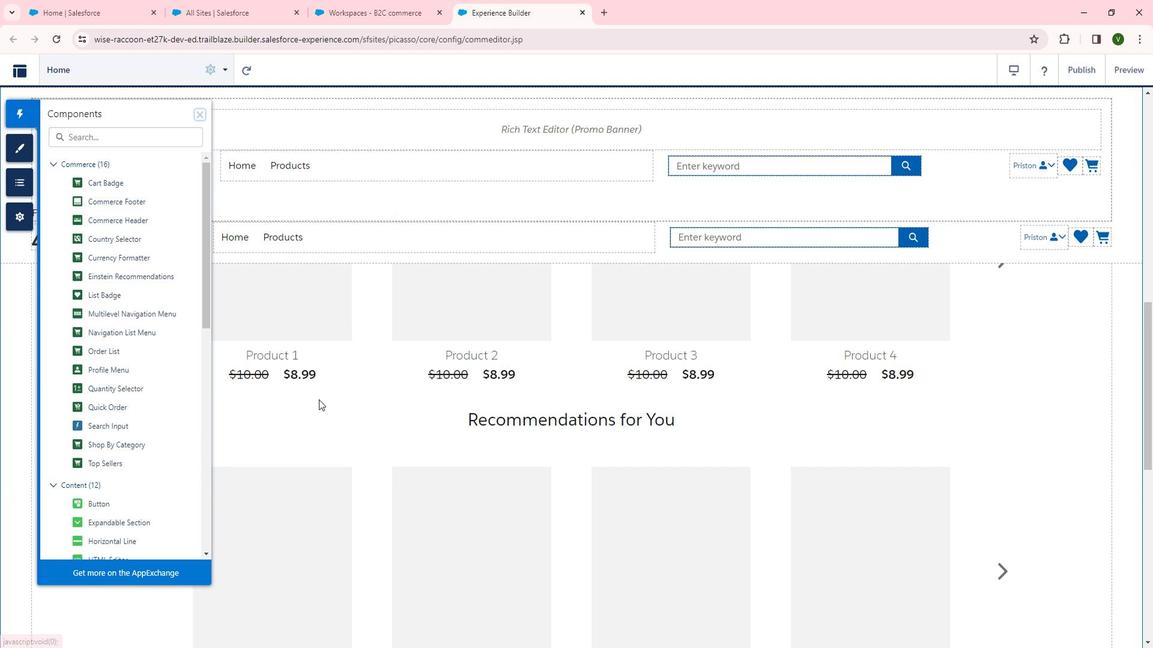 
Action: Mouse scrolled (330, 395) with delta (0, 0)
Screenshot: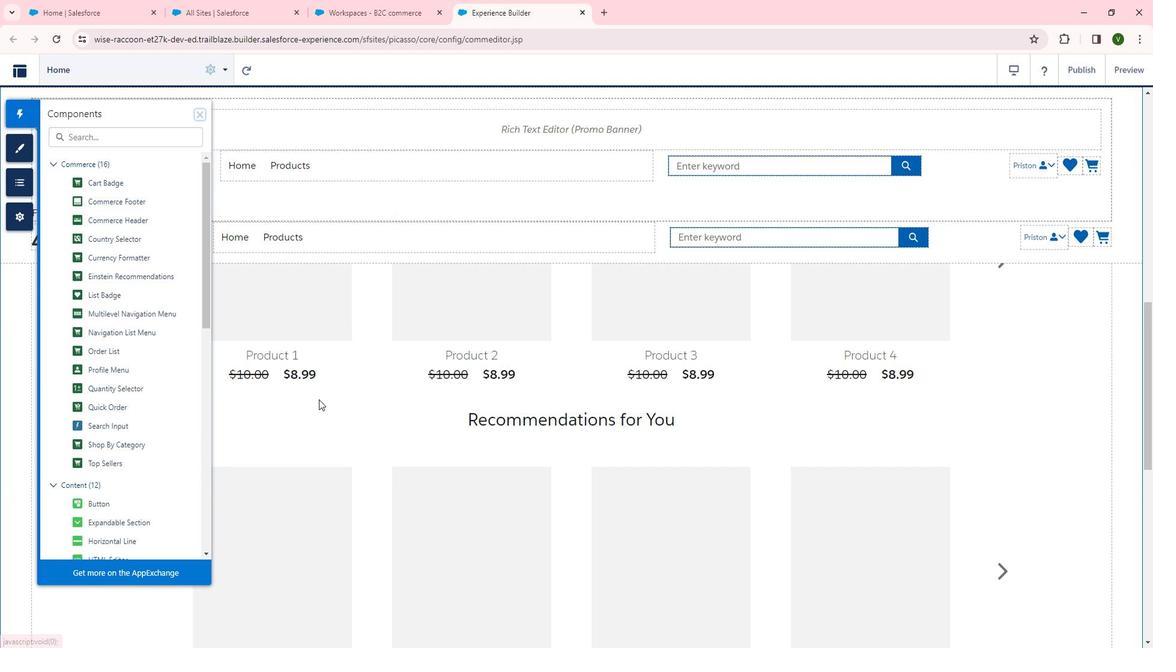 
Action: Mouse scrolled (330, 395) with delta (0, 0)
Screenshot: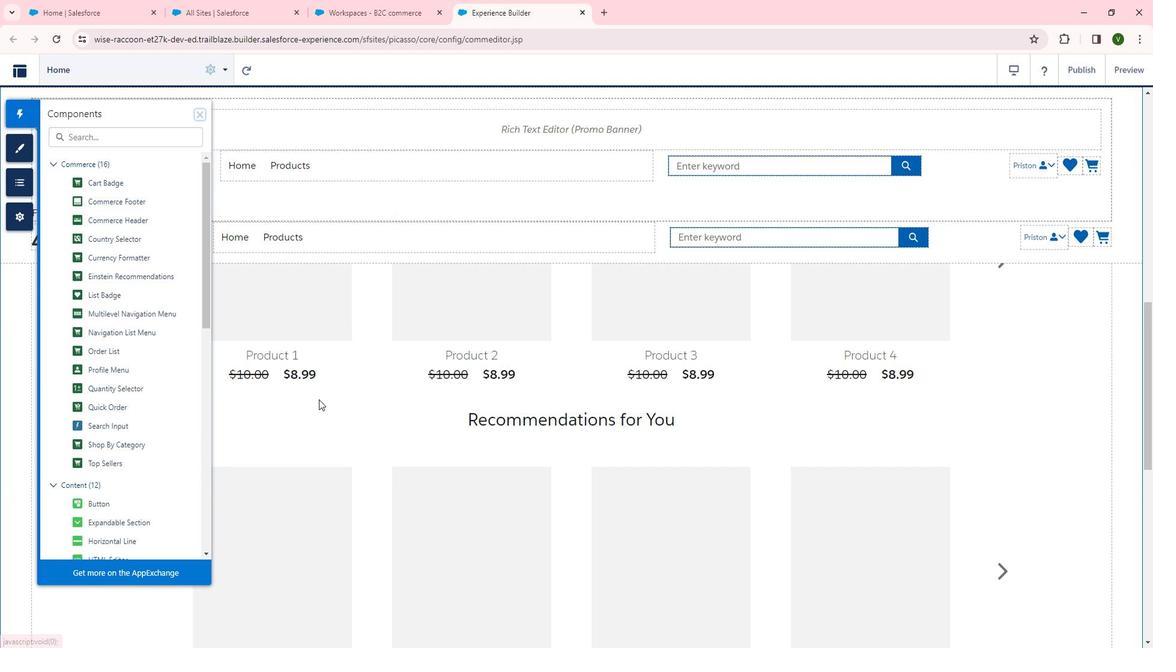 
Action: Mouse scrolled (330, 395) with delta (0, 0)
Screenshot: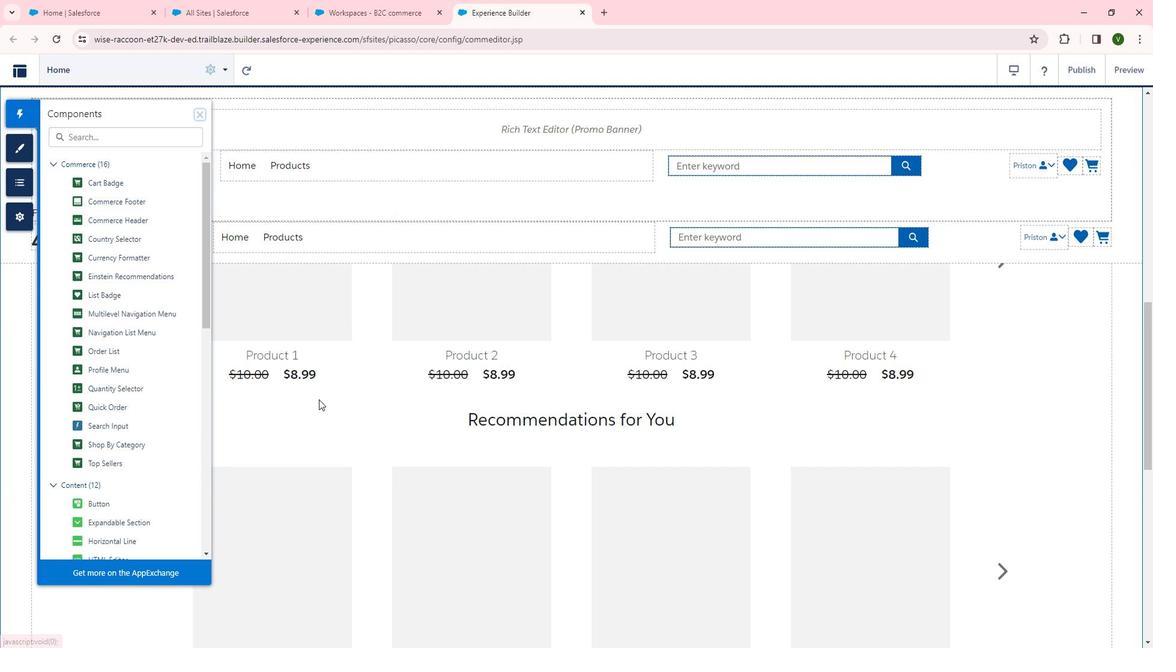 
Action: Mouse scrolled (330, 395) with delta (0, 0)
Screenshot: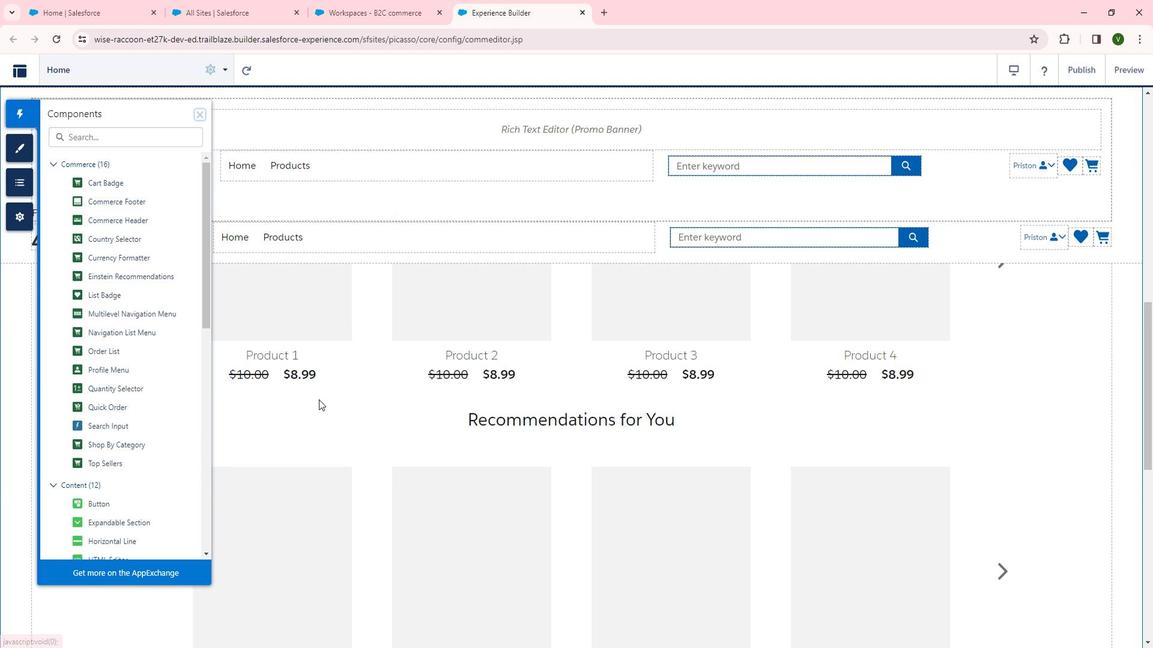 
Action: Mouse moved to (293, 395)
Screenshot: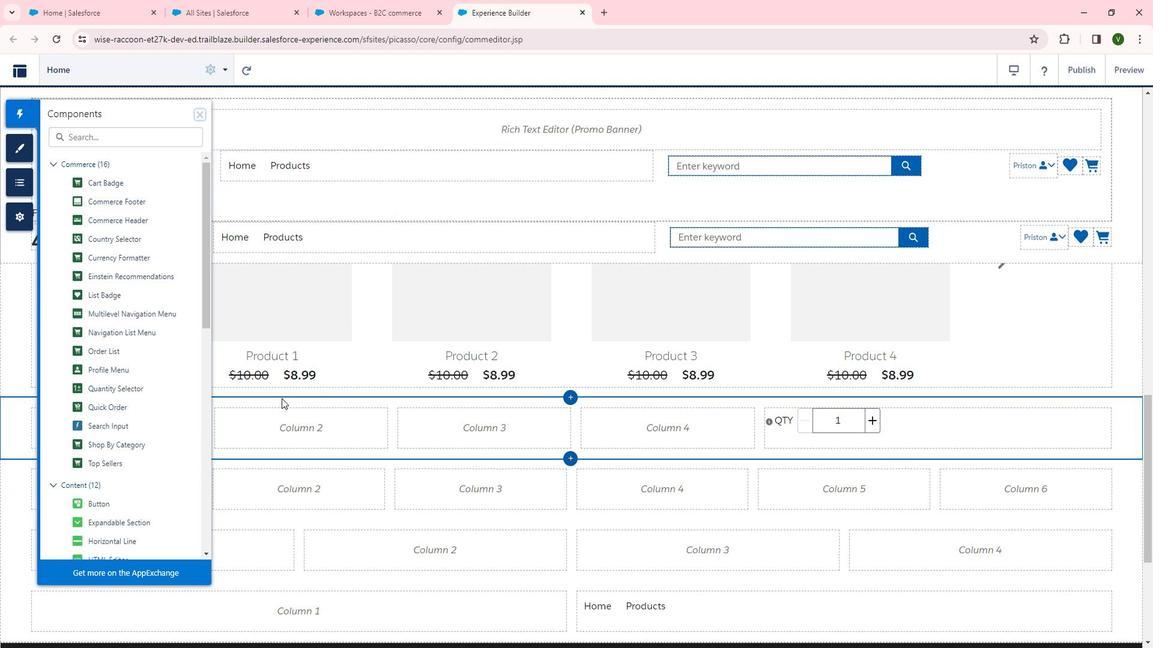 
Action: Mouse scrolled (293, 394) with delta (0, 0)
Screenshot: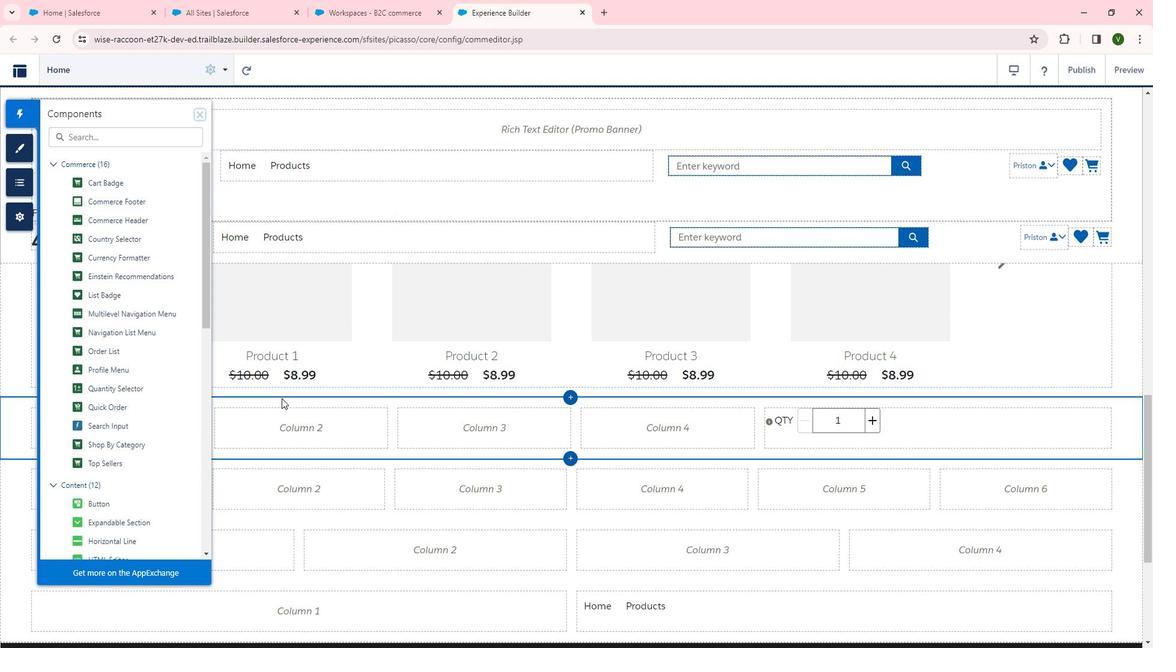 
Action: Mouse scrolled (293, 394) with delta (0, 0)
Screenshot: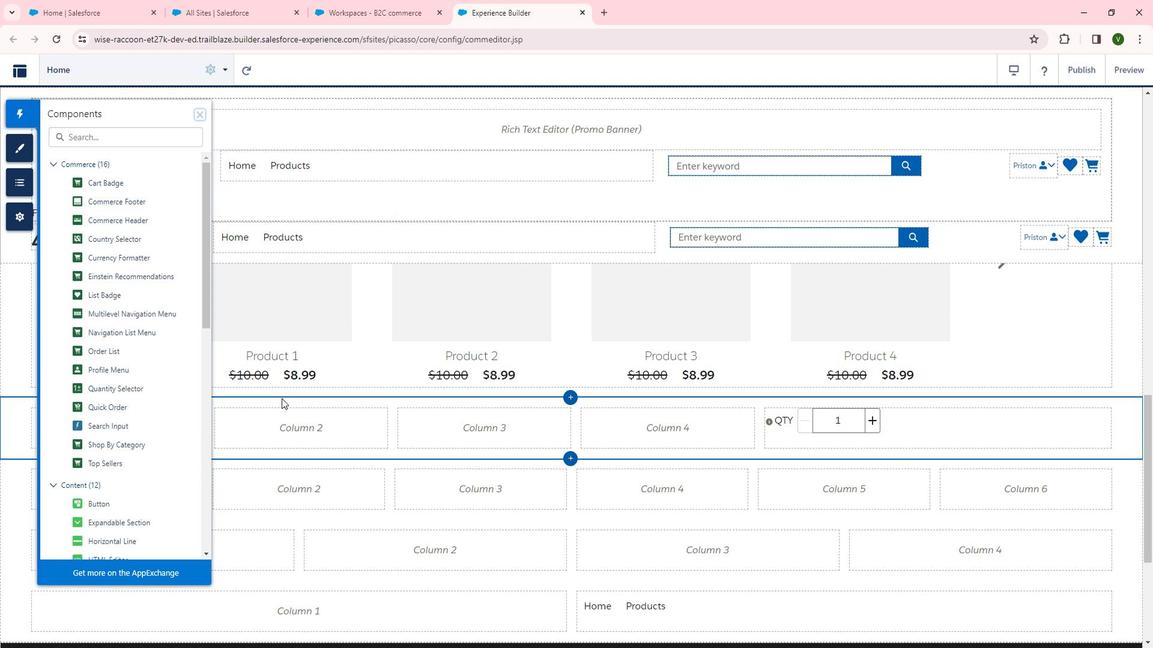 
Action: Mouse scrolled (293, 394) with delta (0, 0)
Screenshot: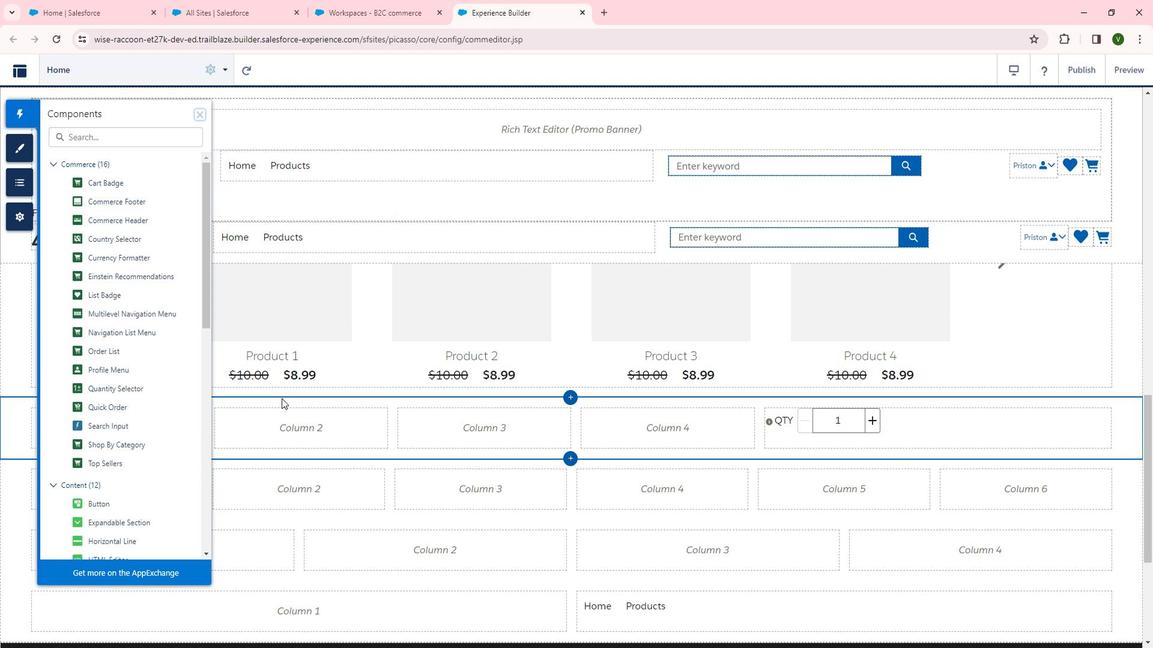 
Action: Mouse scrolled (293, 394) with delta (0, 0)
Screenshot: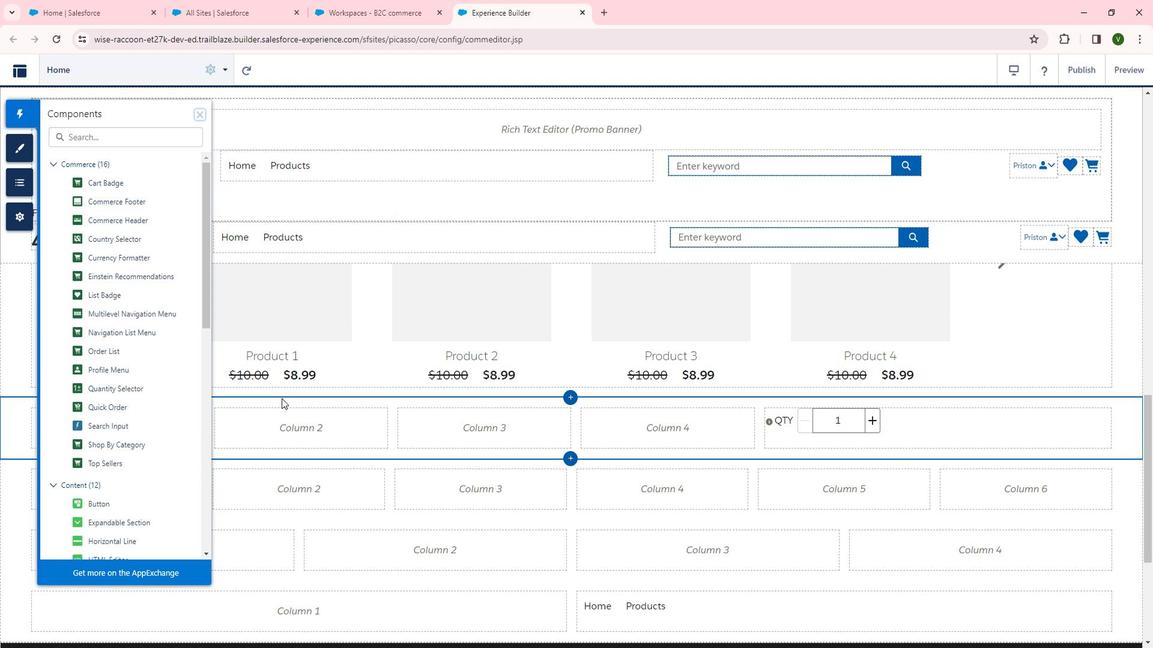 
Action: Mouse moved to (281, 397)
Screenshot: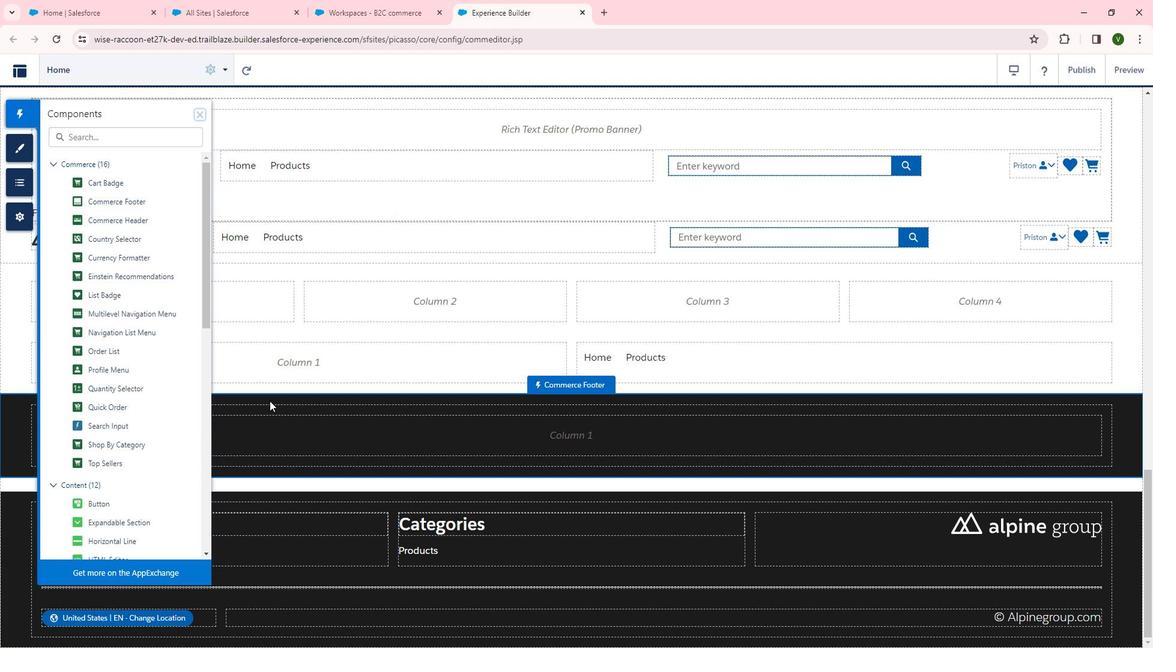 
Action: Mouse scrolled (281, 398) with delta (0, 0)
Screenshot: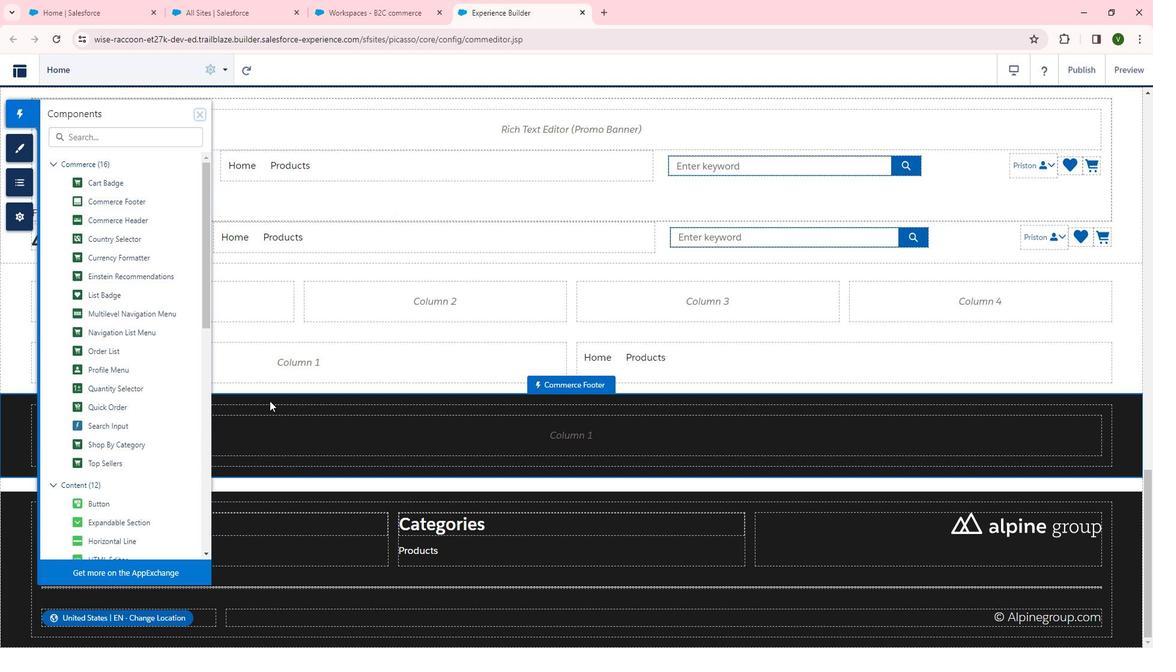 
Action: Mouse scrolled (281, 398) with delta (0, 0)
Screenshot: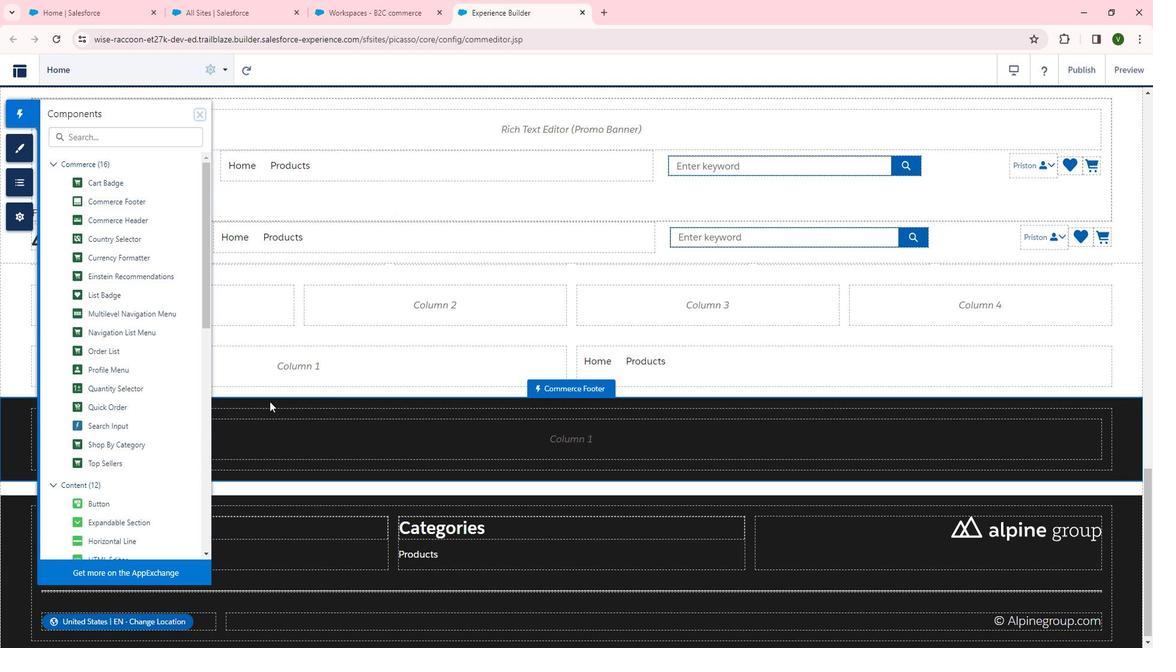 
Action: Mouse moved to (281, 398)
Screenshot: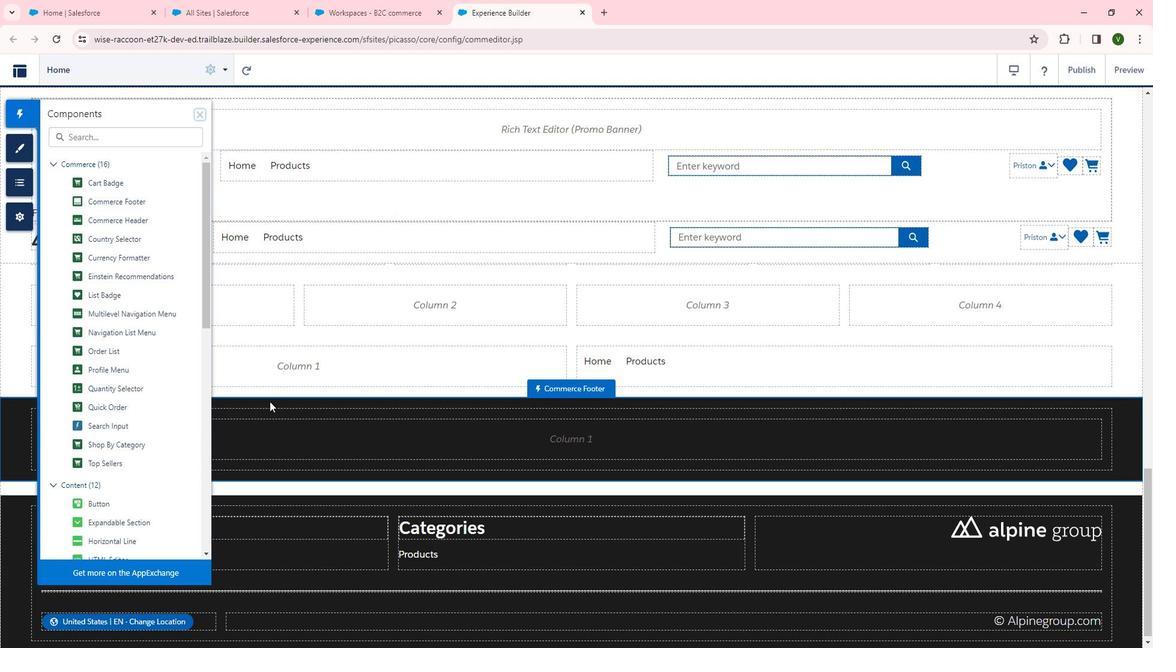 
Action: Mouse scrolled (281, 398) with delta (0, 0)
Screenshot: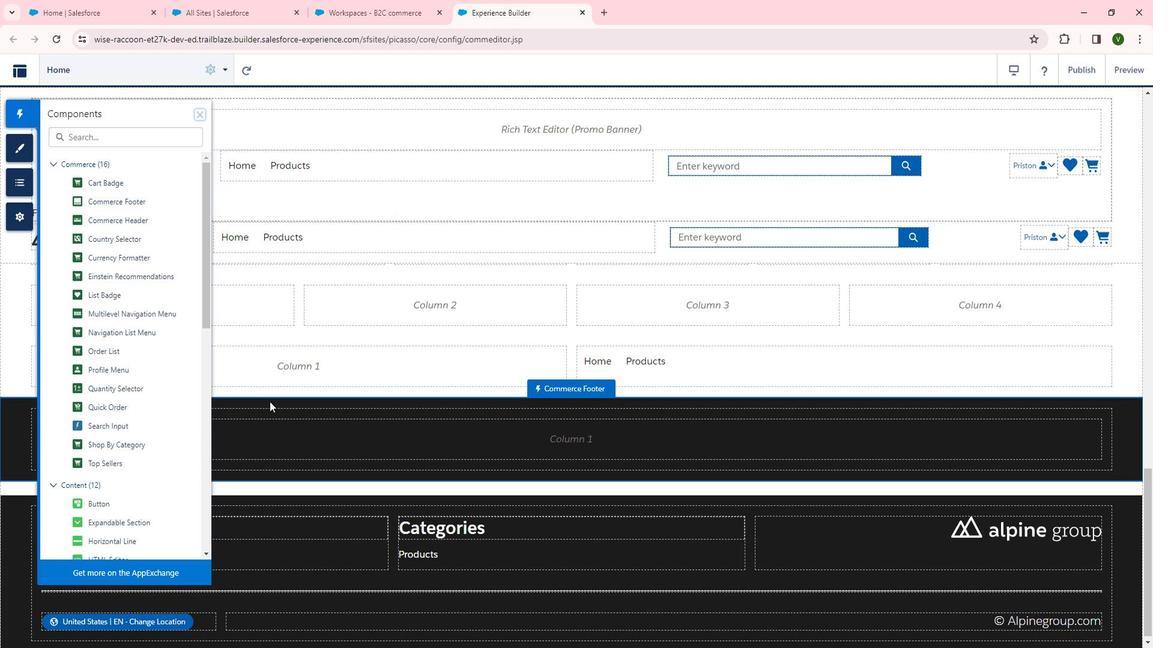 
Action: Mouse moved to (121, 421)
Screenshot: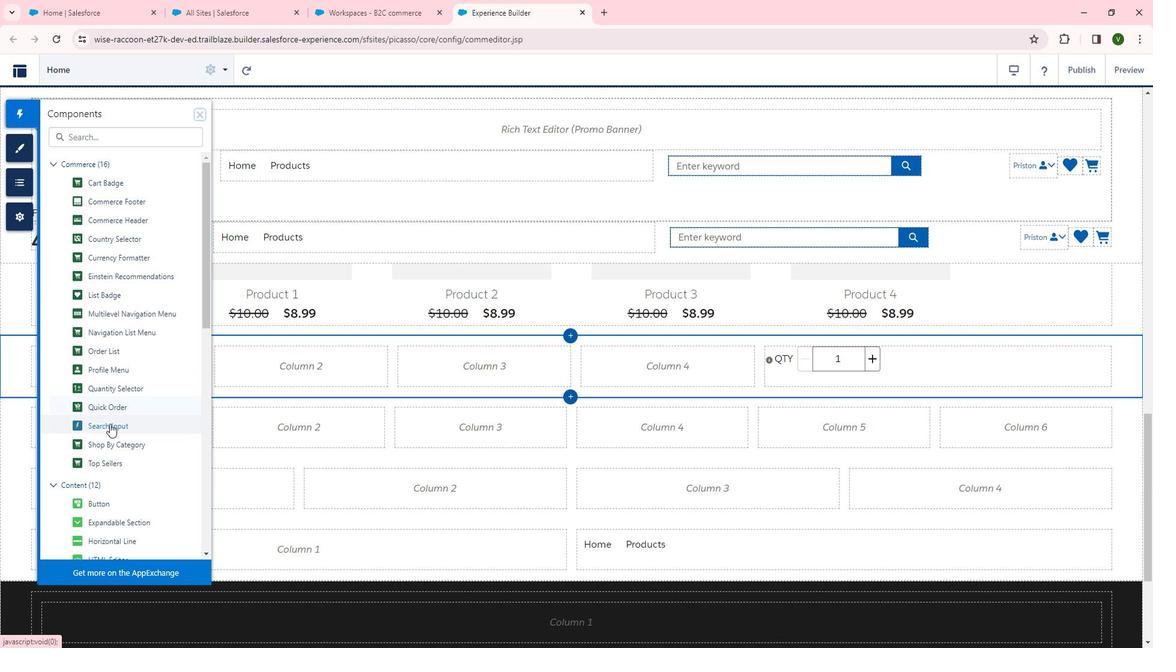 
Action: Mouse pressed left at (121, 421)
Screenshot: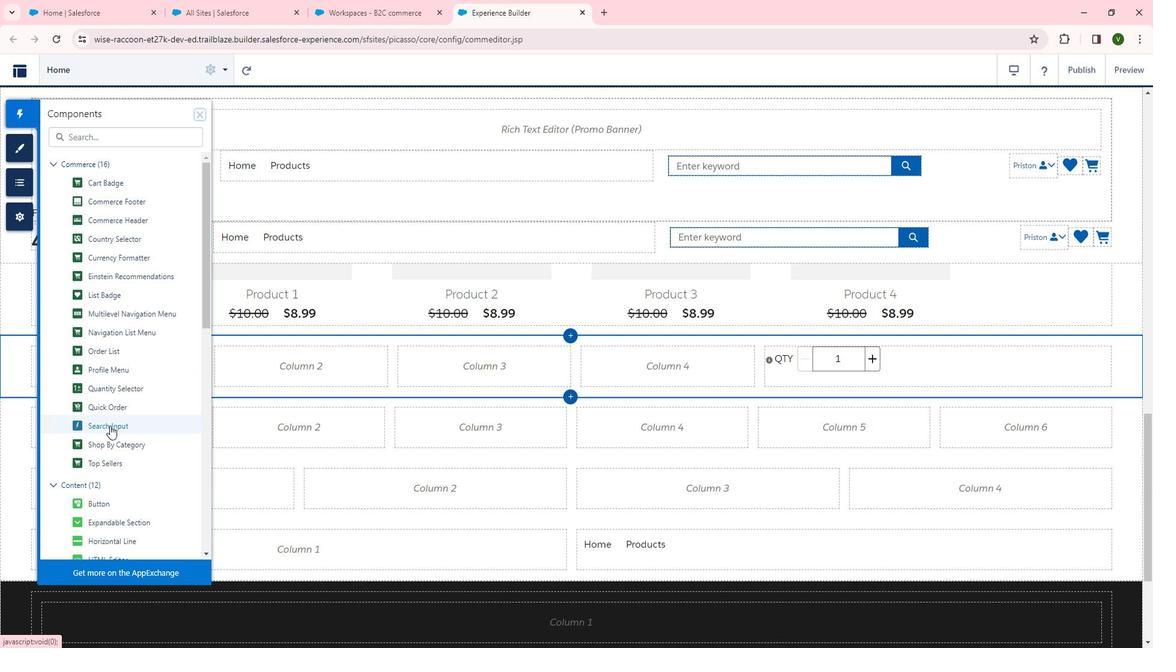 
Action: Mouse moved to (587, 375)
Screenshot: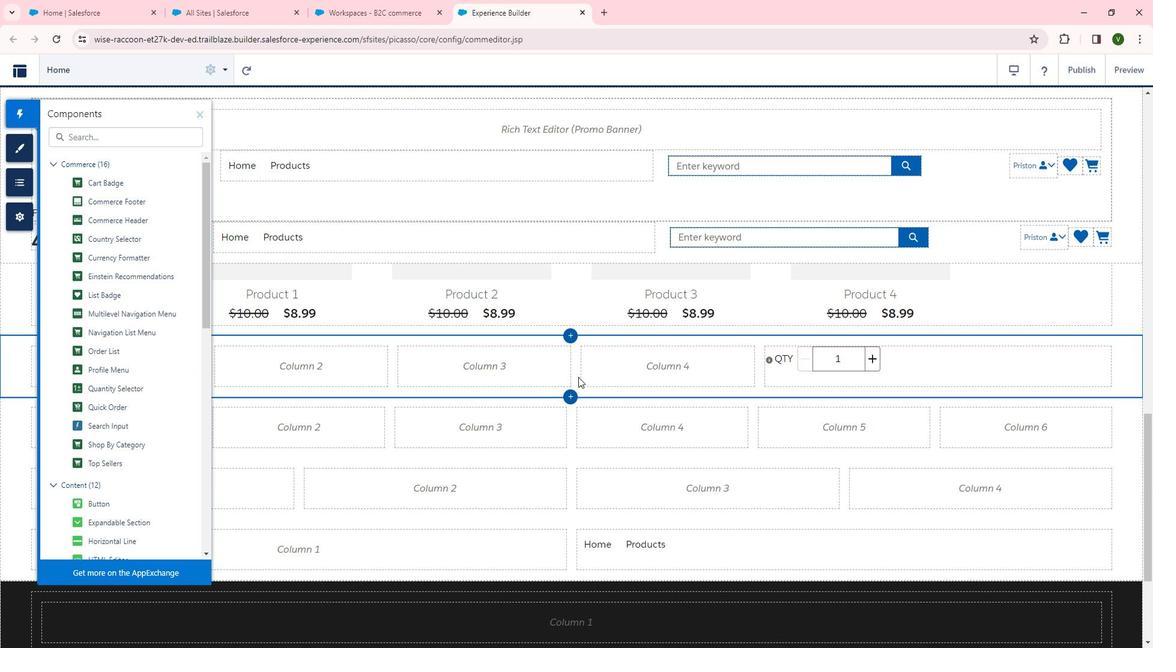 
